 Task: Open a blank sheet, save the file as 'trend' Insert a table '2 by 3' In first column, add headers, 'Movie, Genre'. Under first header add  Inception, The Avengers. Under second header add  Thriller, Action. Change table style to  'Orange'
Action: Mouse moved to (10, 22)
Screenshot: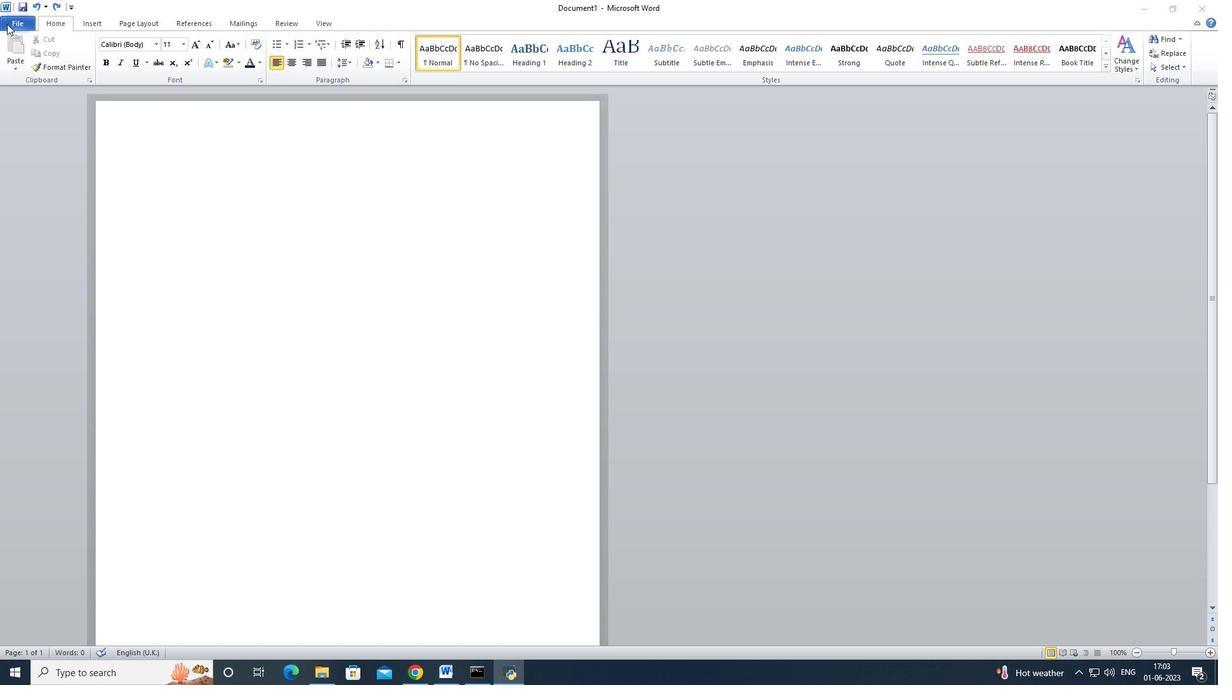 
Action: Mouse pressed left at (10, 22)
Screenshot: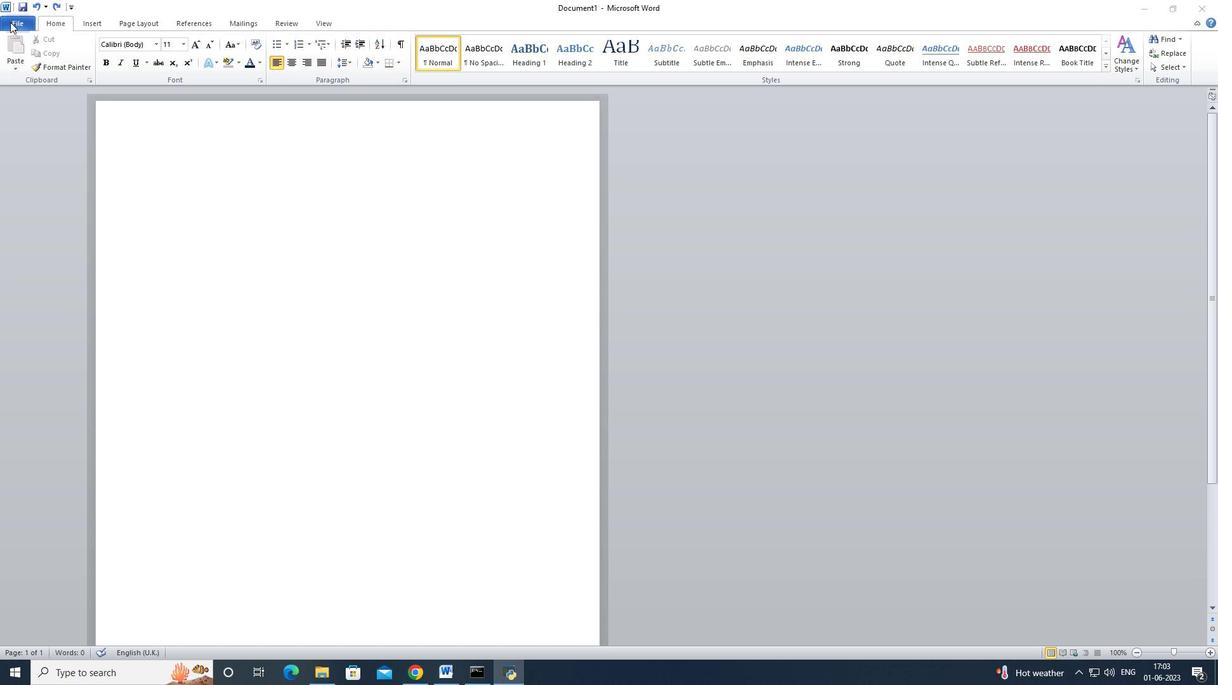 
Action: Mouse moved to (16, 22)
Screenshot: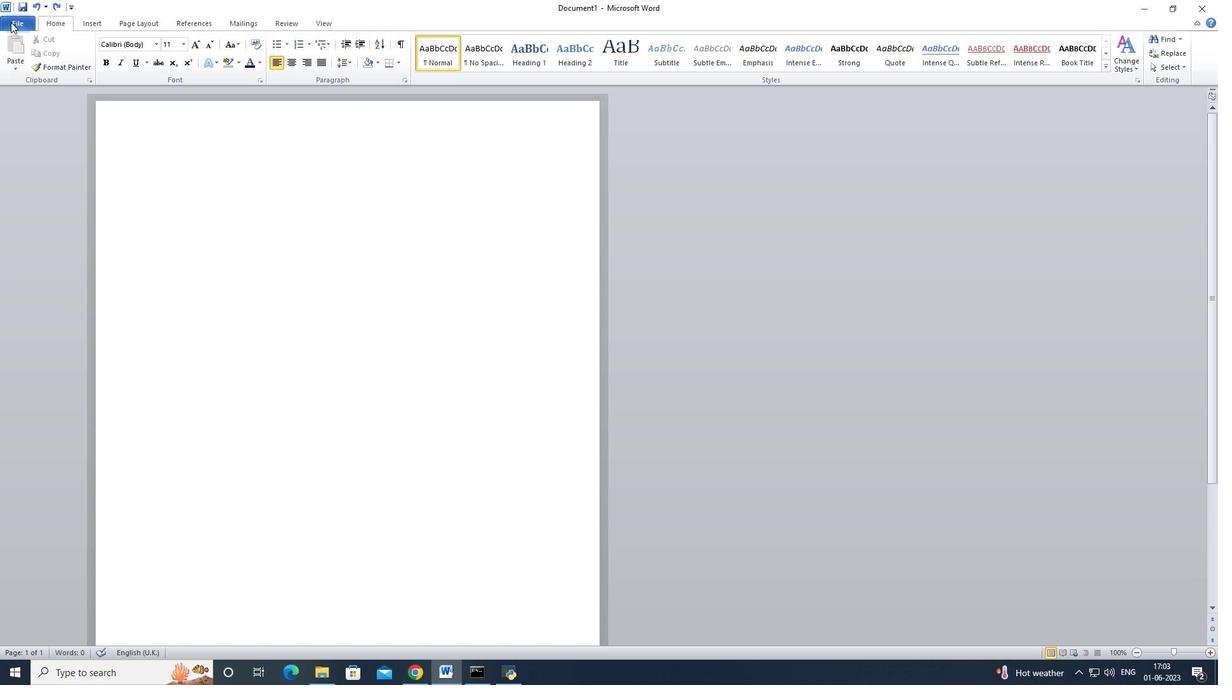 
Action: Mouse pressed left at (16, 22)
Screenshot: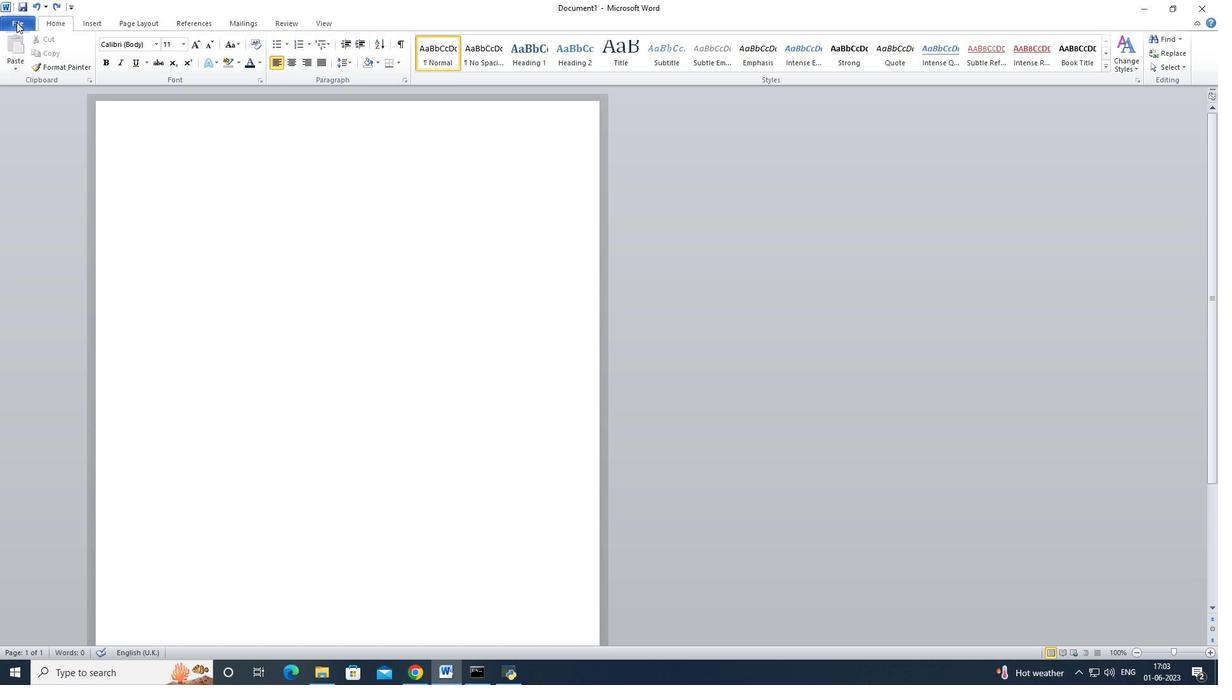 
Action: Mouse moved to (35, 170)
Screenshot: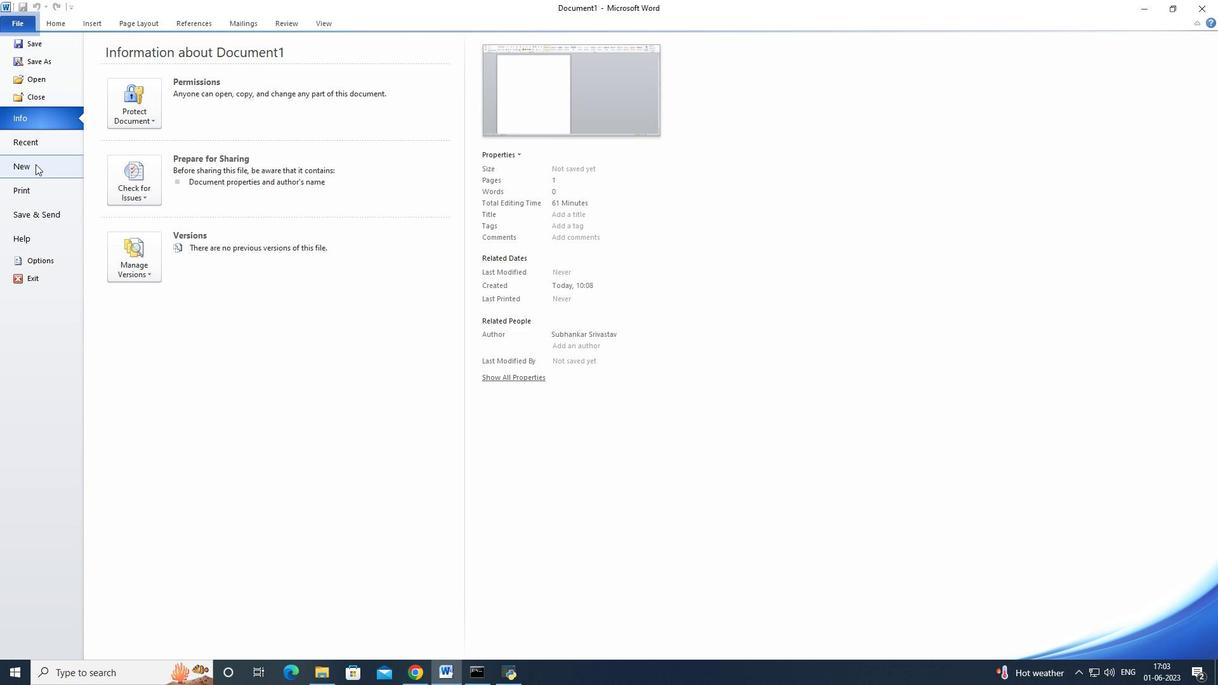 
Action: Mouse pressed left at (35, 170)
Screenshot: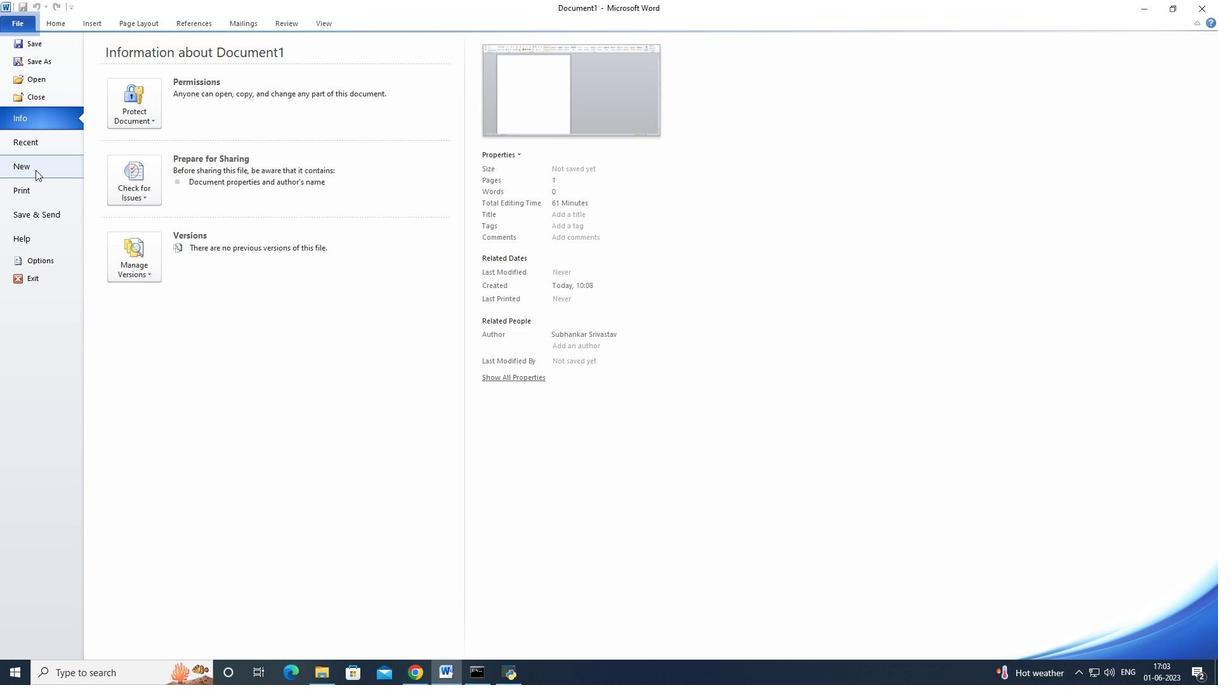 
Action: Mouse moved to (128, 117)
Screenshot: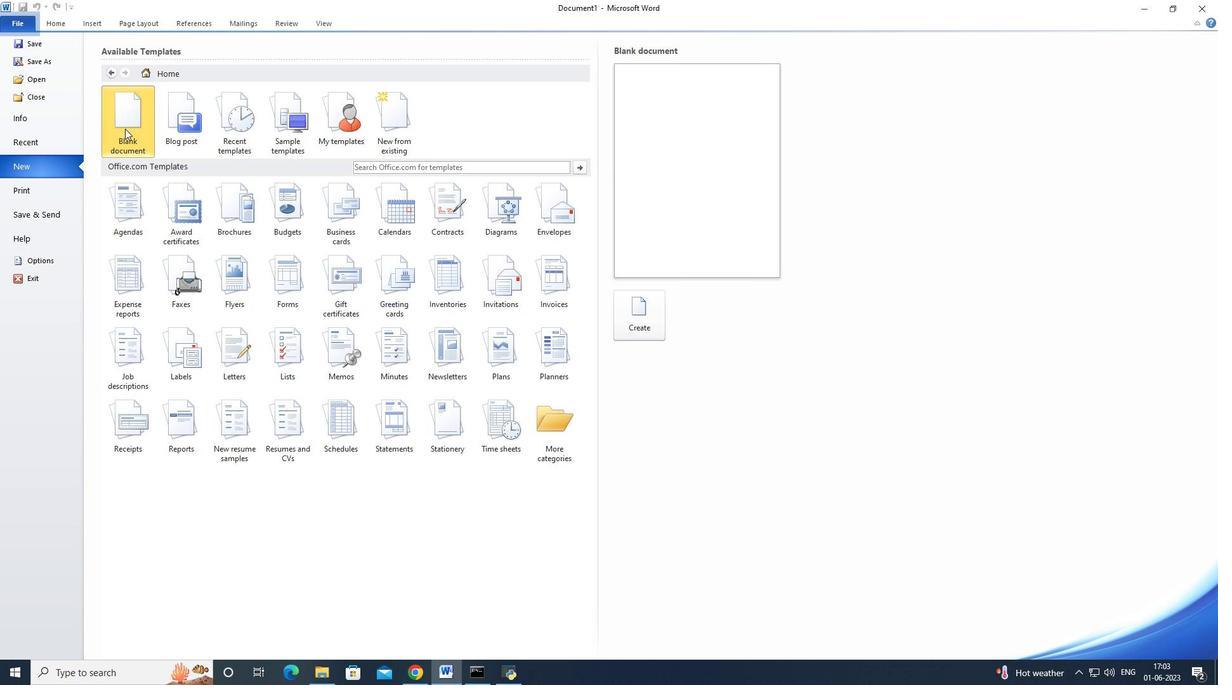 
Action: Mouse pressed left at (128, 117)
Screenshot: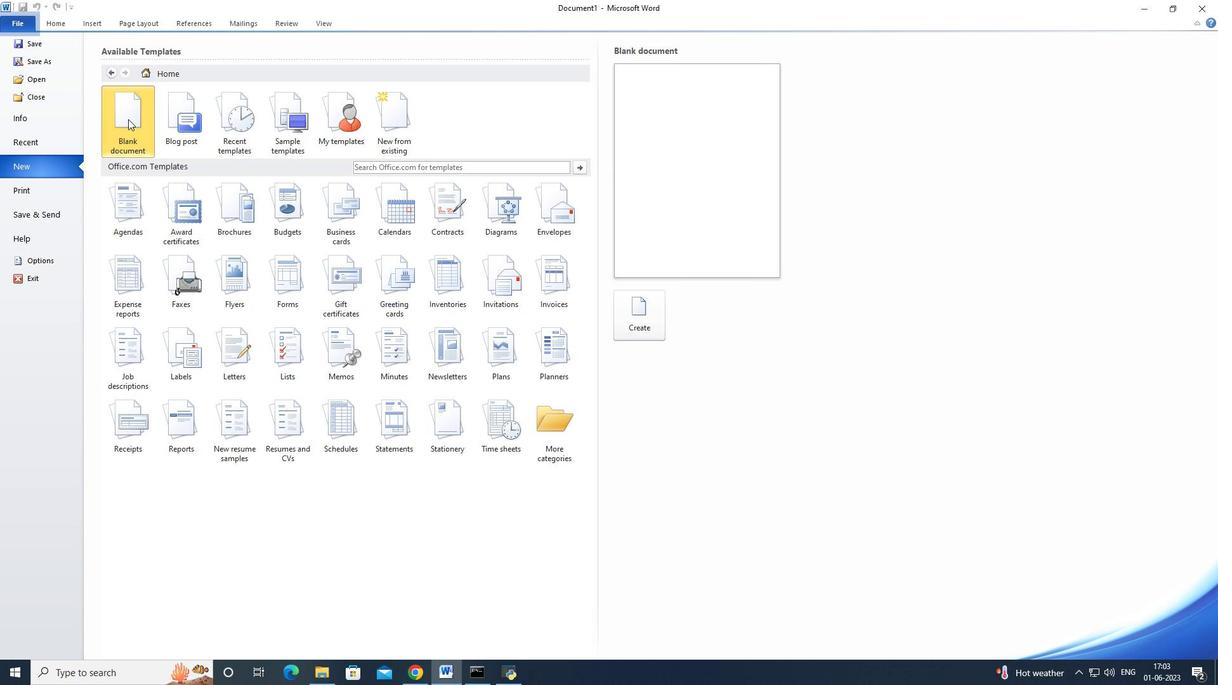 
Action: Mouse moved to (661, 298)
Screenshot: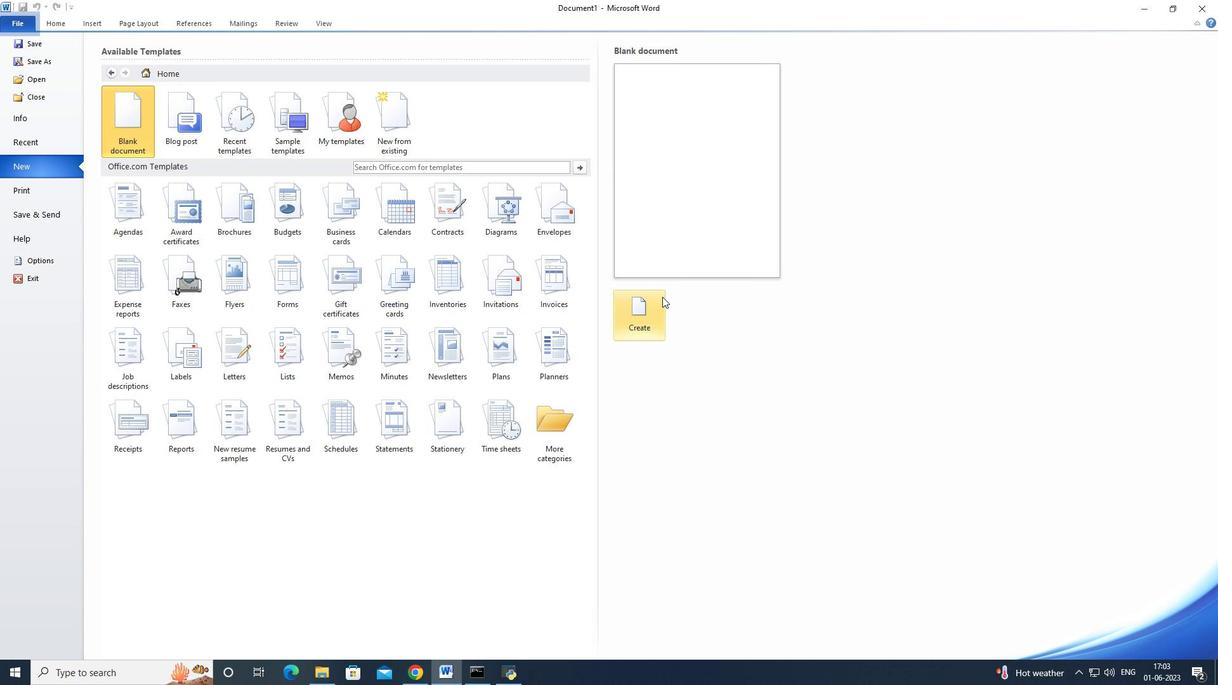 
Action: Mouse pressed left at (661, 298)
Screenshot: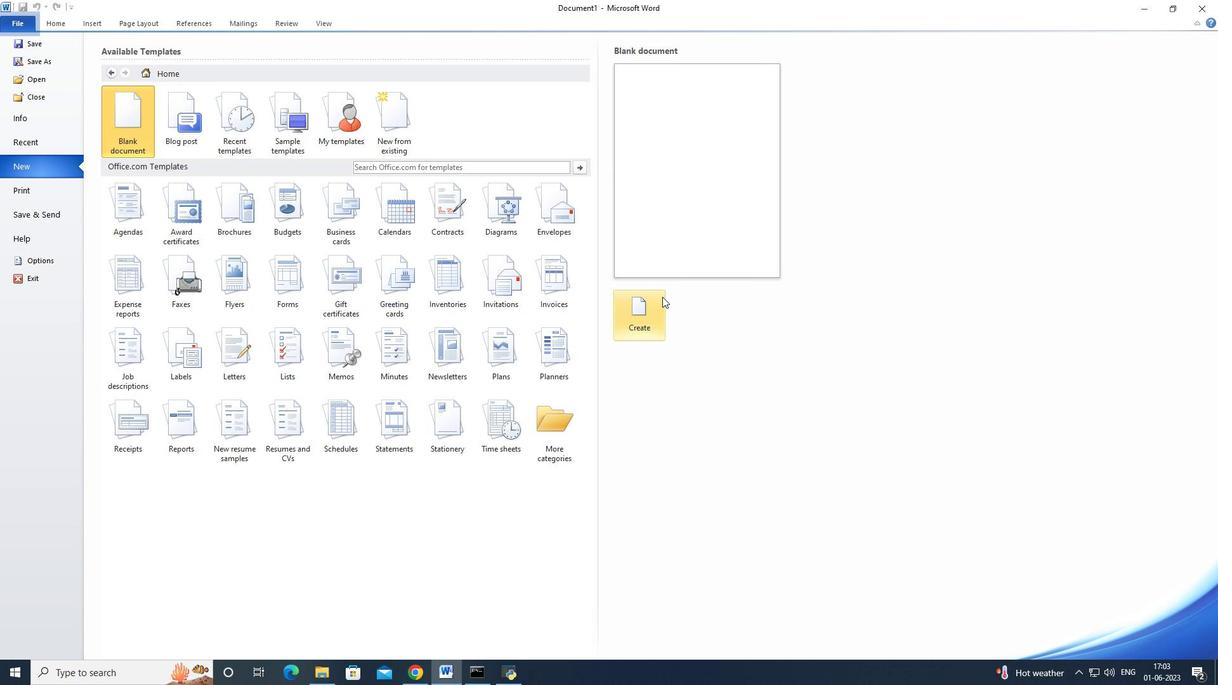 
Action: Mouse moved to (13, 22)
Screenshot: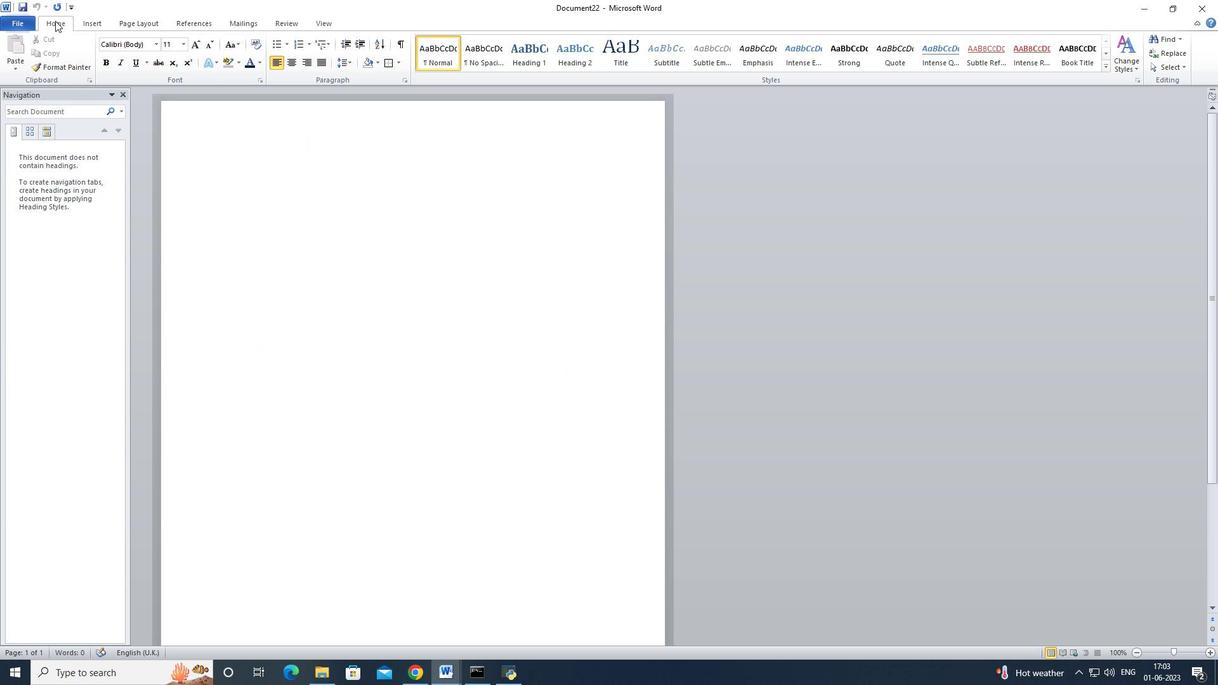 
Action: Mouse pressed left at (13, 22)
Screenshot: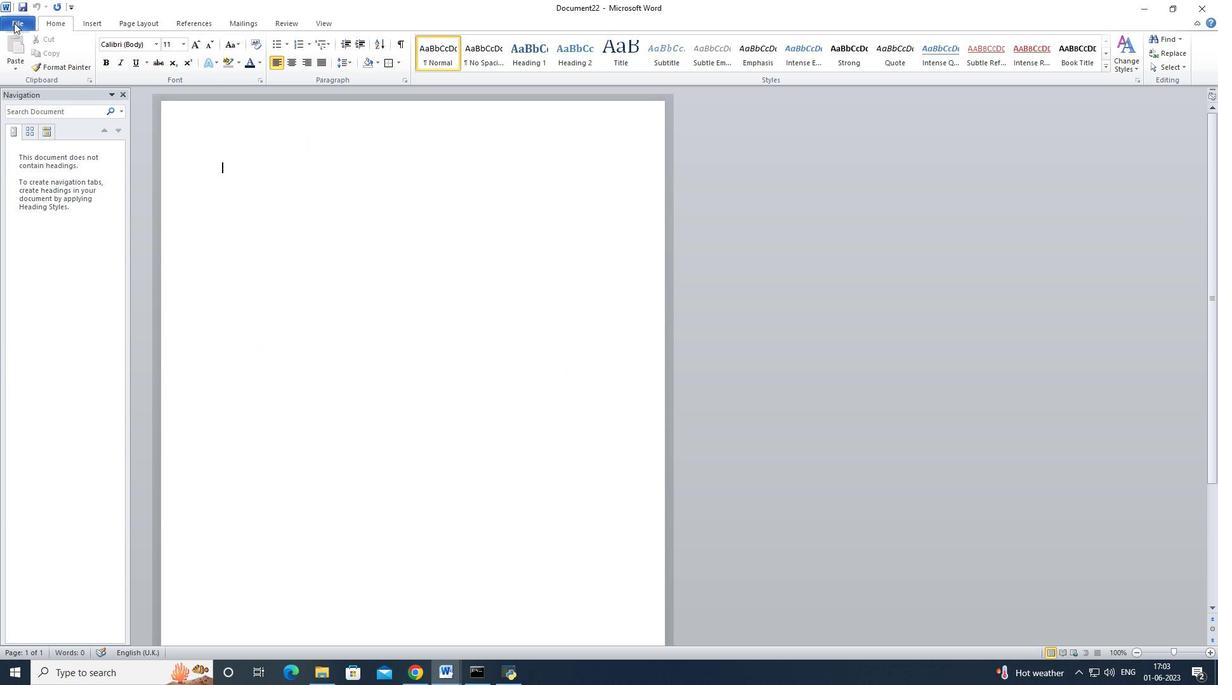 
Action: Mouse moved to (31, 46)
Screenshot: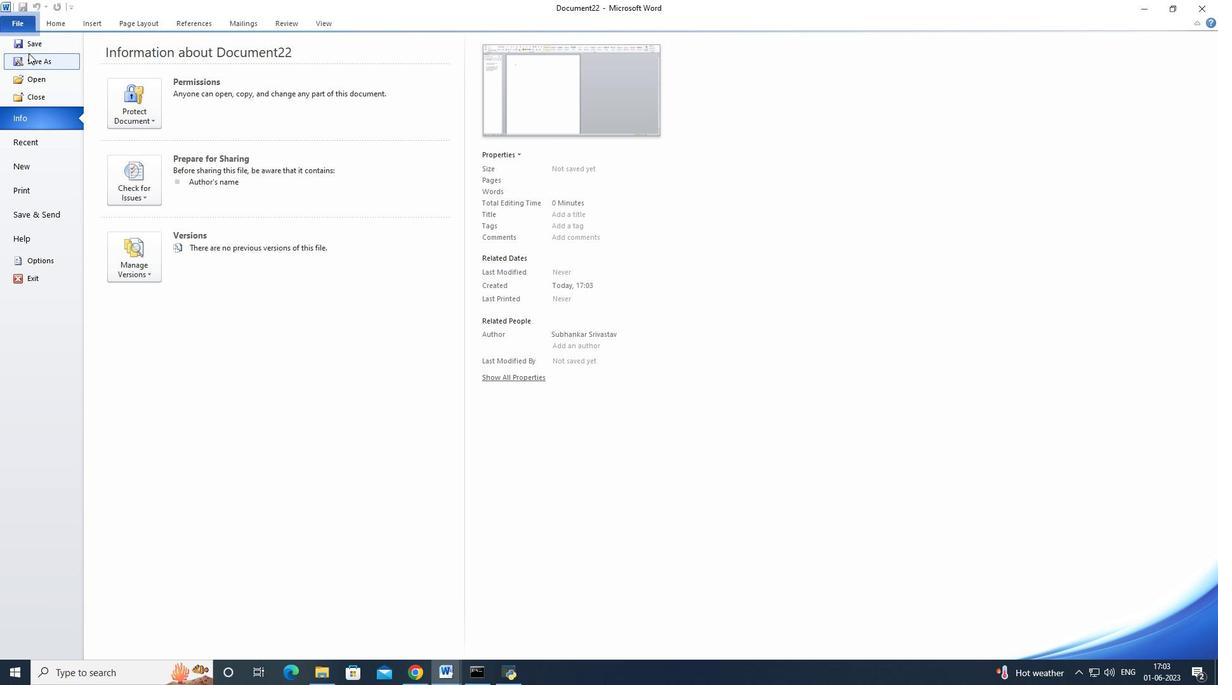 
Action: Mouse pressed left at (31, 46)
Screenshot: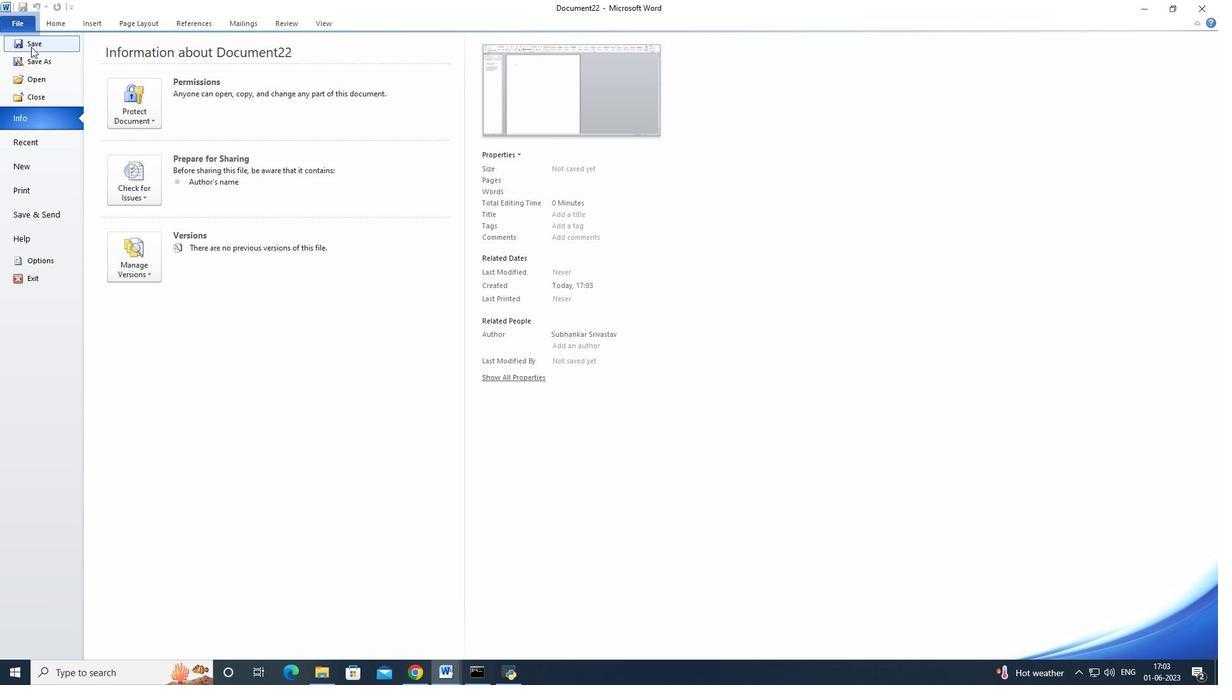 
Action: Mouse moved to (236, 182)
Screenshot: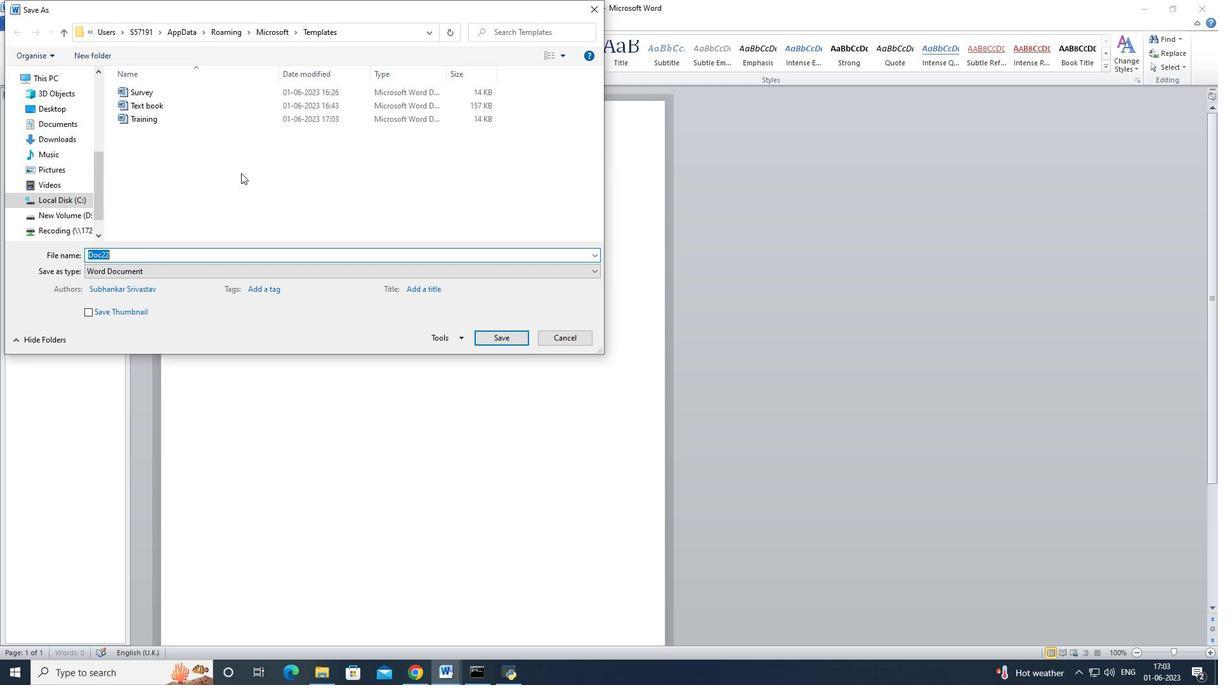 
Action: Key pressed trend
Screenshot: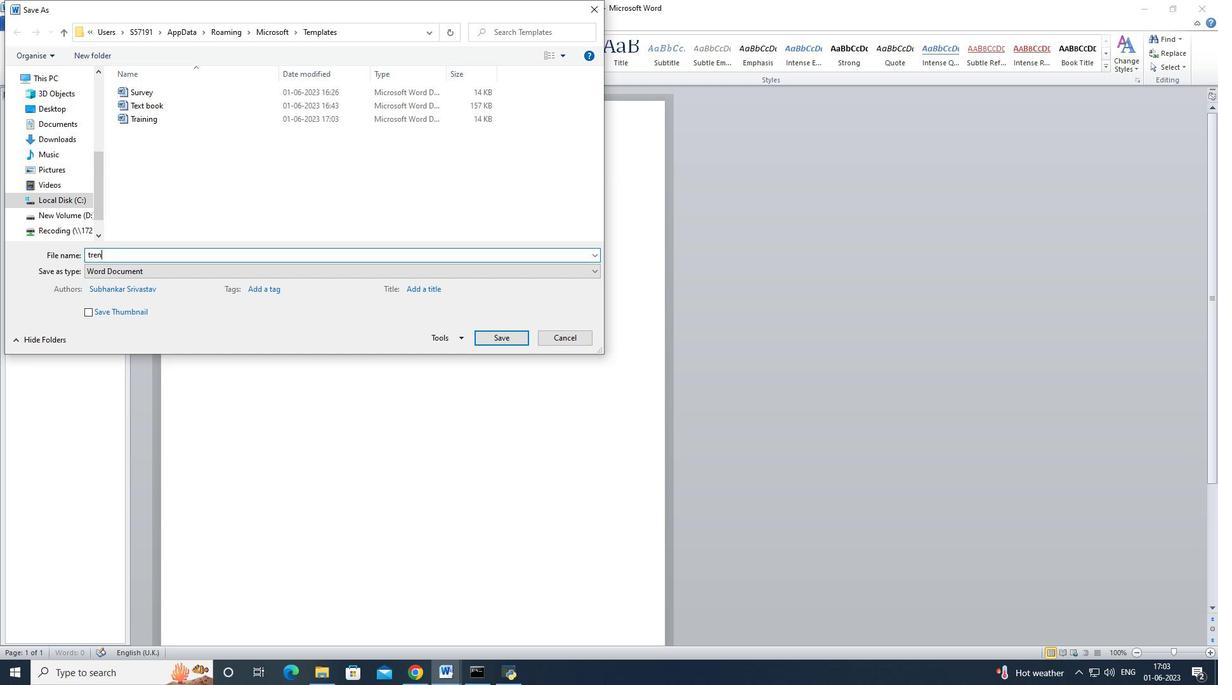 
Action: Mouse moved to (495, 338)
Screenshot: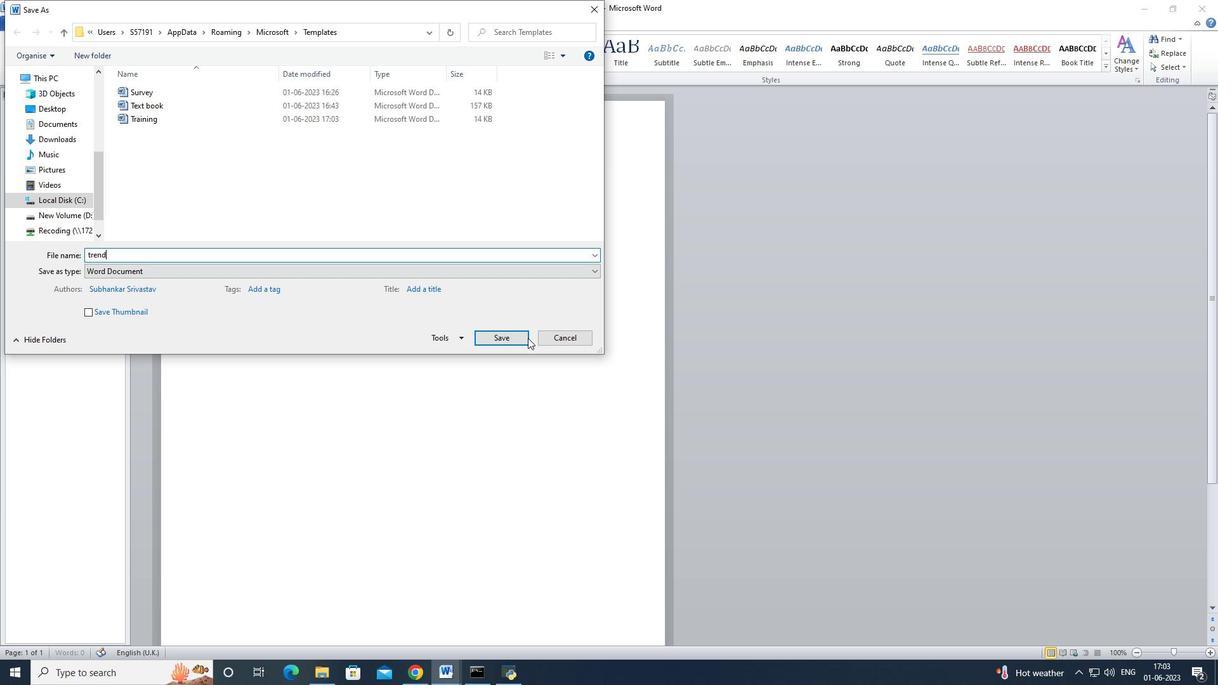 
Action: Mouse pressed left at (495, 338)
Screenshot: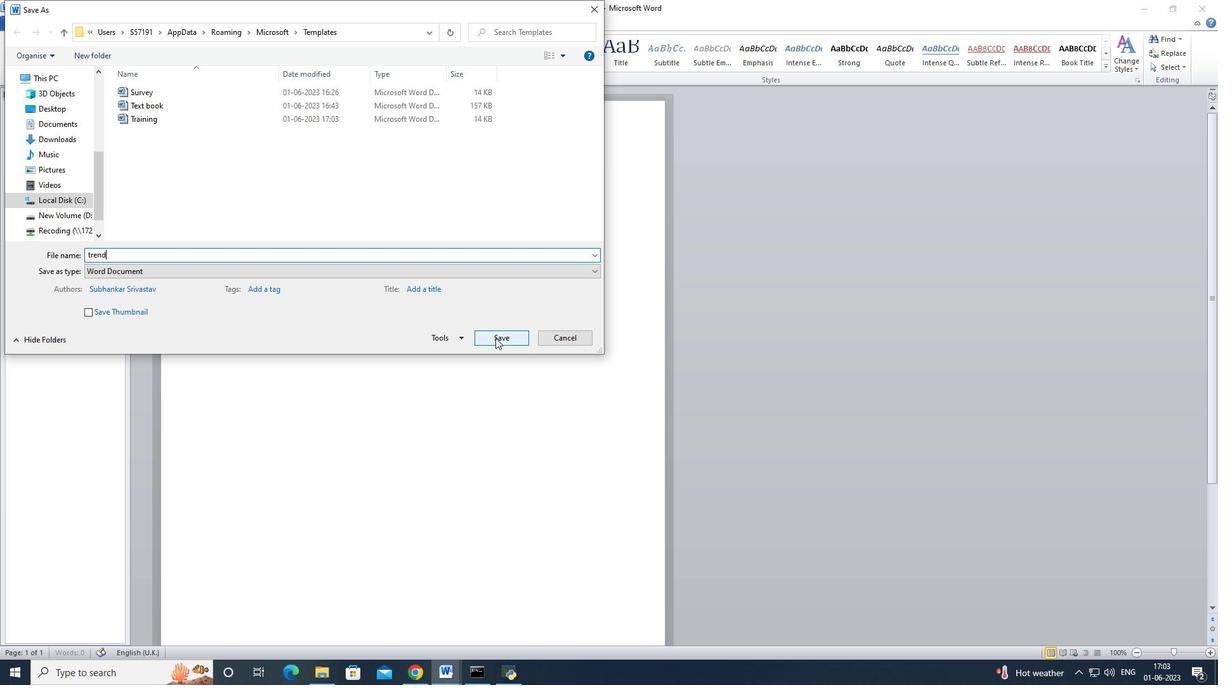 
Action: Mouse moved to (100, 23)
Screenshot: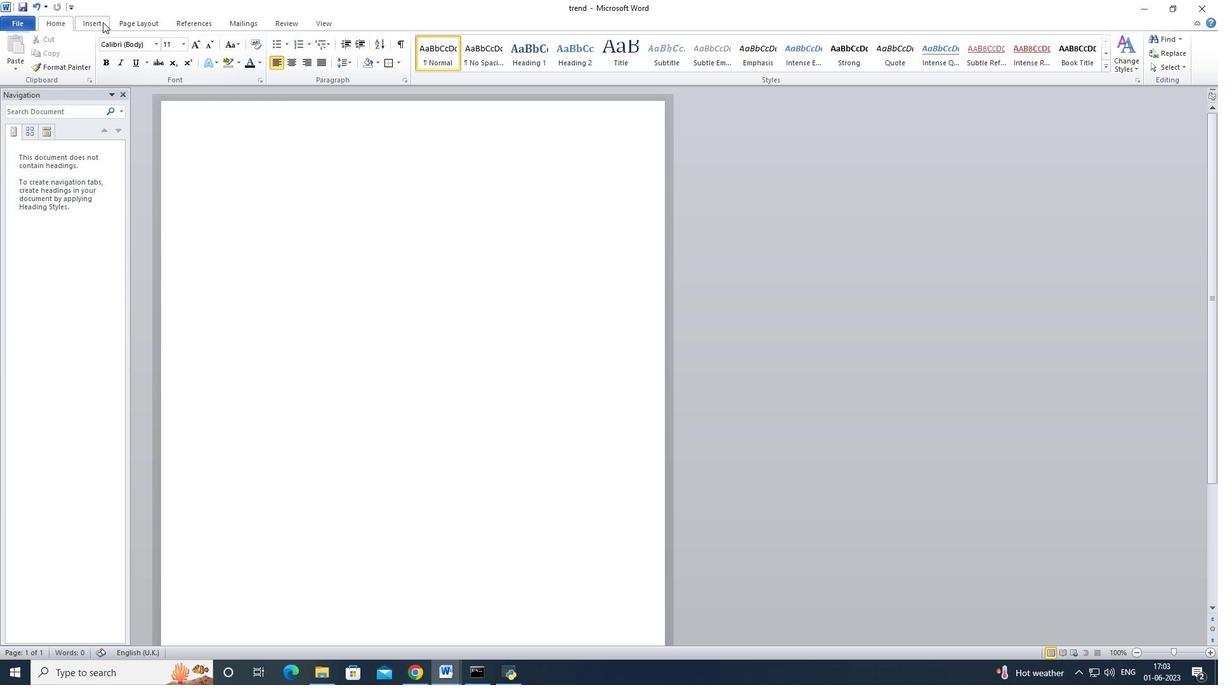 
Action: Mouse pressed left at (100, 23)
Screenshot: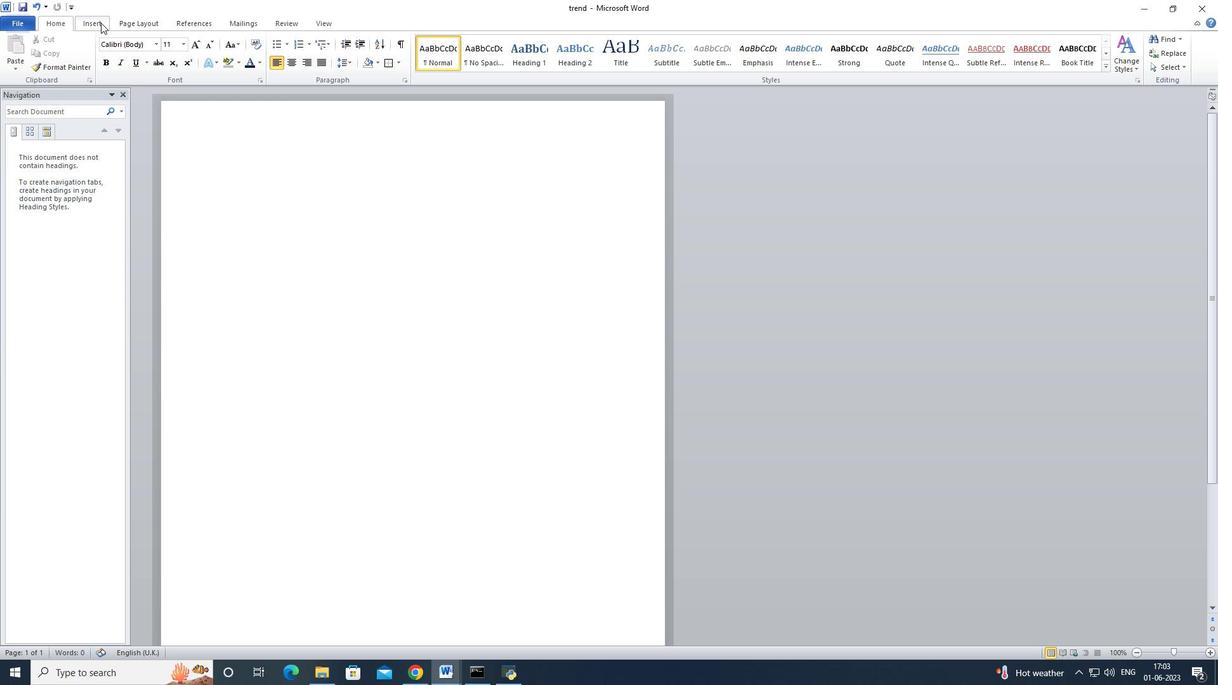 
Action: Mouse moved to (93, 47)
Screenshot: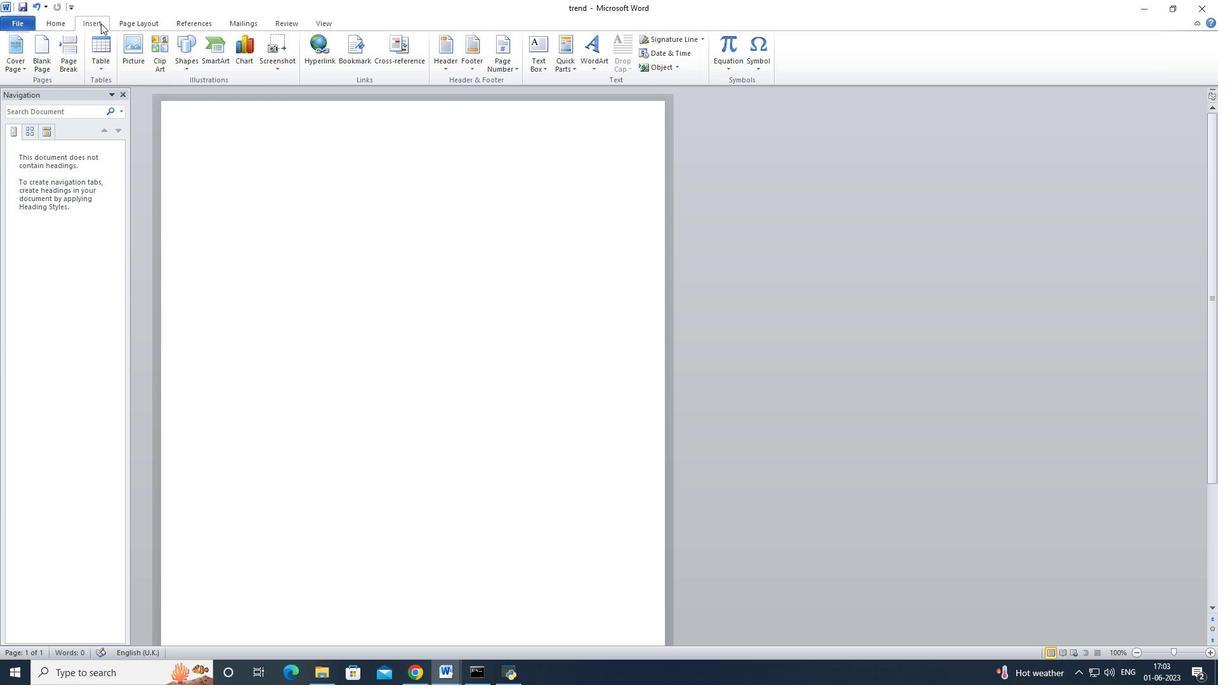 
Action: Mouse pressed left at (93, 47)
Screenshot: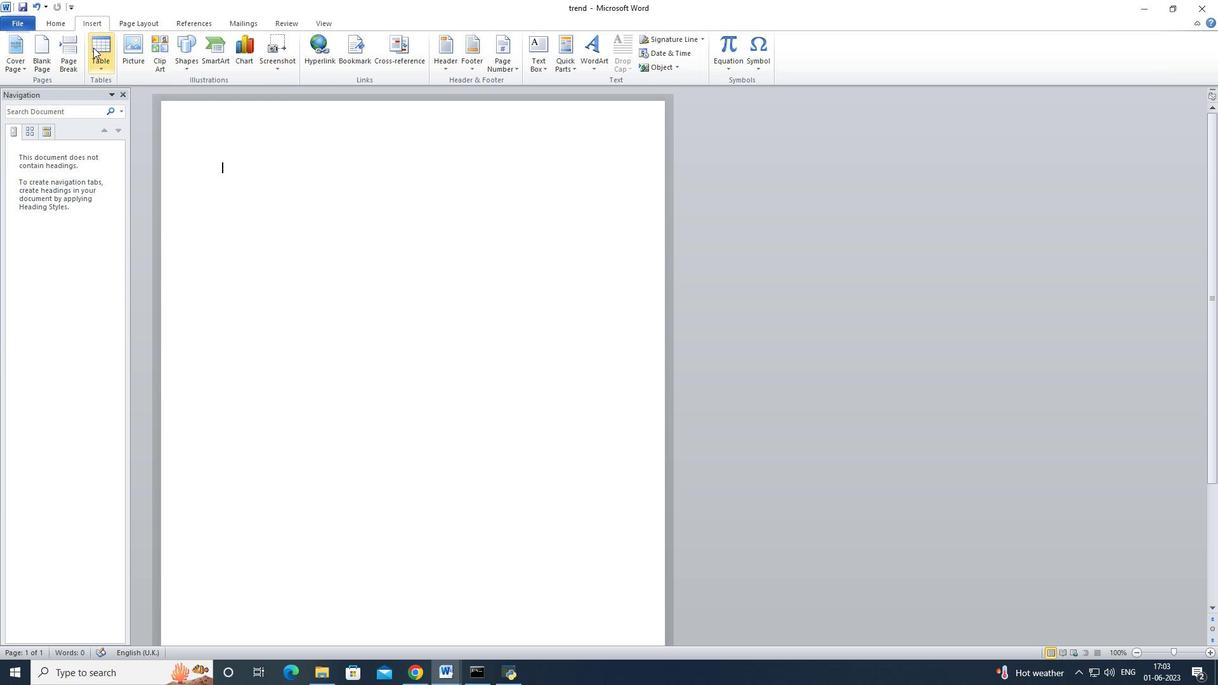 
Action: Mouse moved to (107, 118)
Screenshot: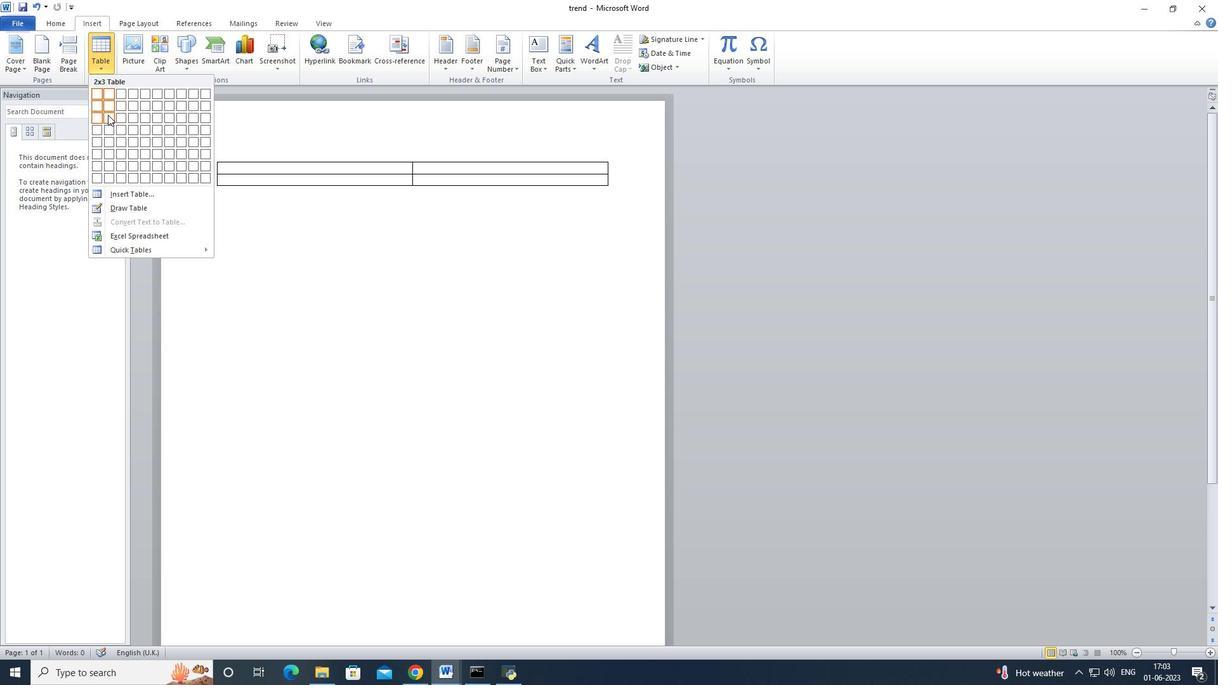 
Action: Mouse pressed left at (107, 118)
Screenshot: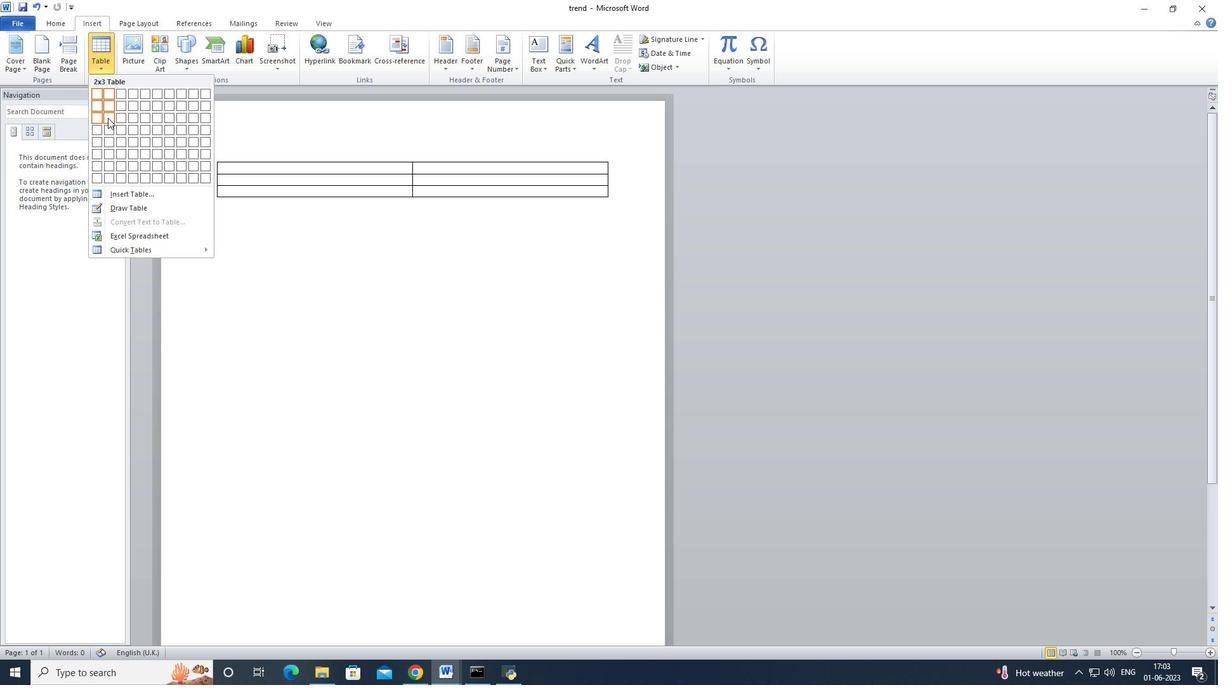 
Action: Mouse moved to (267, 166)
Screenshot: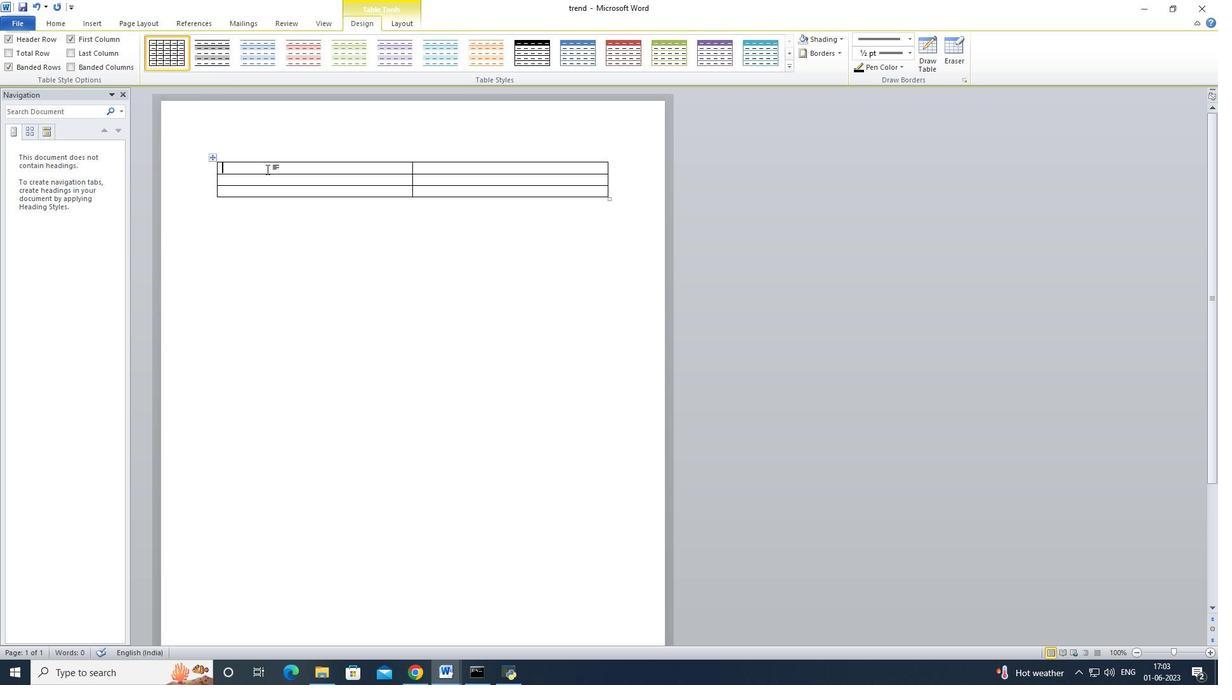 
Action: Mouse pressed left at (267, 166)
Screenshot: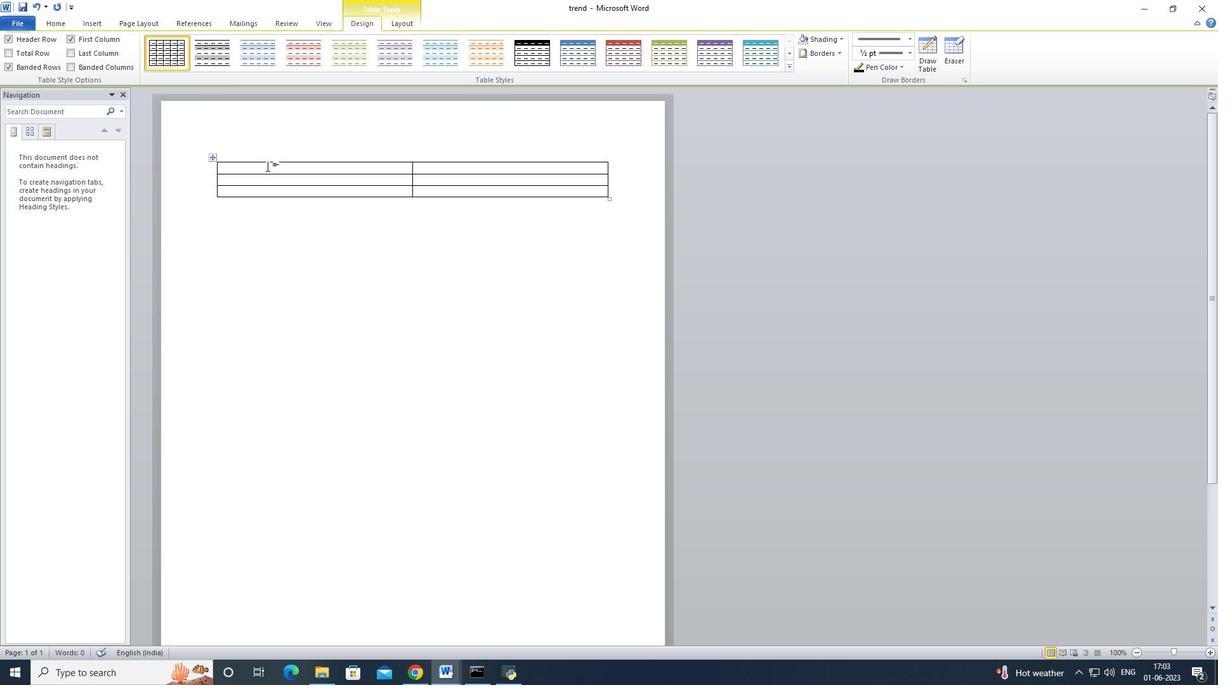 
Action: Key pressed <Key.shift>Movie<Key.tab><Key.shift><Key.shift><Key.shift><Key.shift><Key.shift><Key.shift><Key.shift><Key.shift><Key.shift><Key.shift><Key.shift><Key.shift><Key.shift>Genre
Screenshot: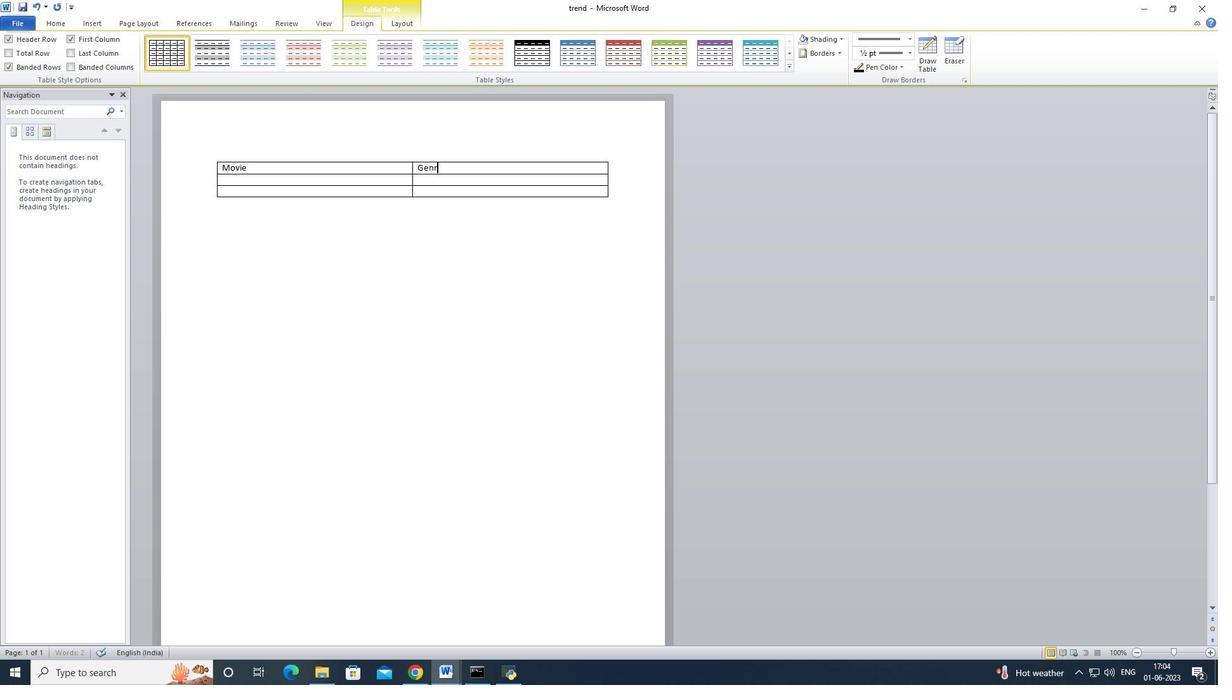 
Action: Mouse moved to (232, 180)
Screenshot: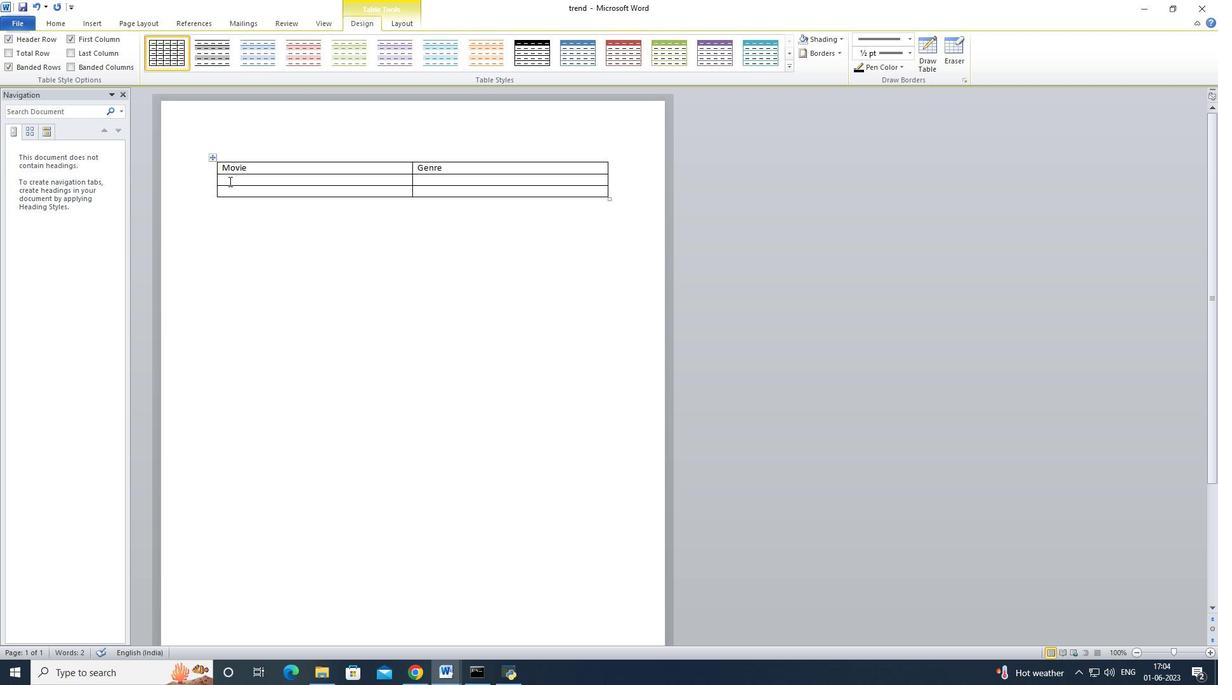
Action: Mouse pressed left at (232, 180)
Screenshot: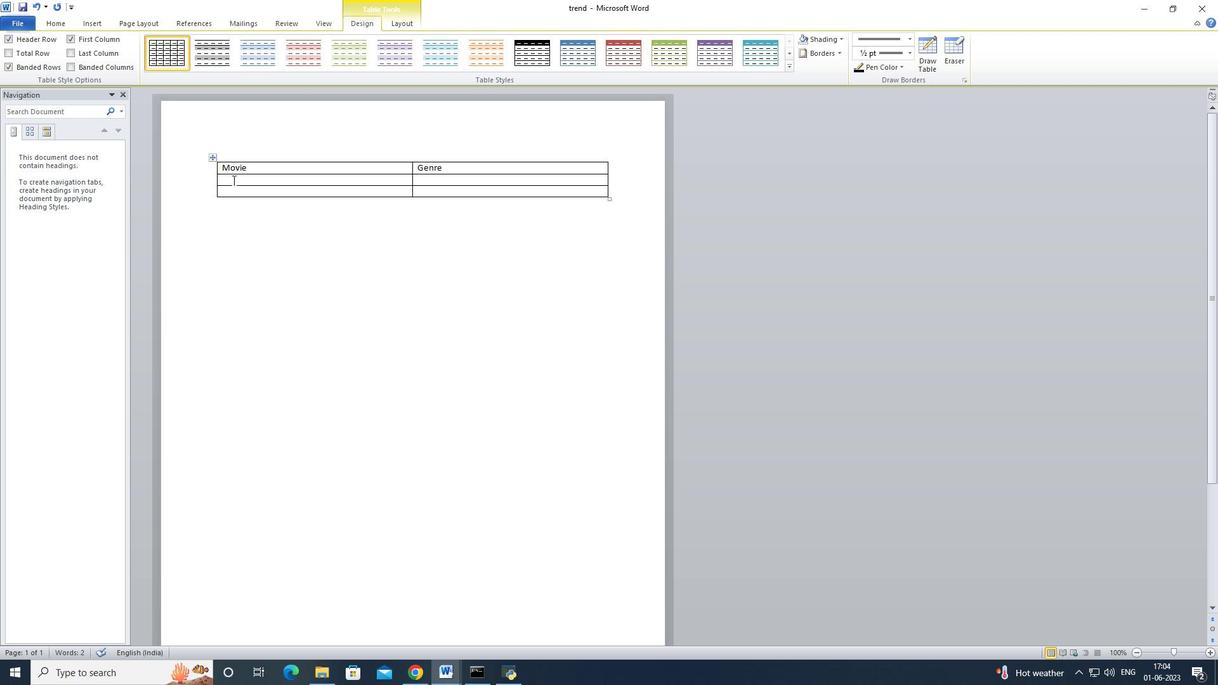 
Action: Key pressed <Key.shift><Key.shift><Key.shift><Key.shift><Key.shift><Key.shift><Key.shift><Key.shift><Key.shift><Key.shift><Key.shift><Key.shift><Key.shift><Key.shift><Key.shift><Key.shift><Key.shift><Key.shift><Key.shift><Key.shift><Key.shift><Key.shift><Key.shift><Key.shift><Key.shift><Key.shift><Key.shift><Key.shift><Key.shift><Key.shift><Key.shift><Key.shift><Key.shift><Key.shift><Key.shift><Key.shift><Key.shift><Key.shift><Key.shift><Key.shift><Key.shift><Key.shift><Key.shift><Key.shift><Key.shift><Key.shift><Key.shift><Key.shift><Key.shift><Key.shift><Key.shift><Key.shift><Key.shift><Key.shift><Key.shift><Key.shift><Key.shift><Key.shift><Key.shift><Key.shift><Key.shift><Key.shift><Key.shift>Inception
Screenshot: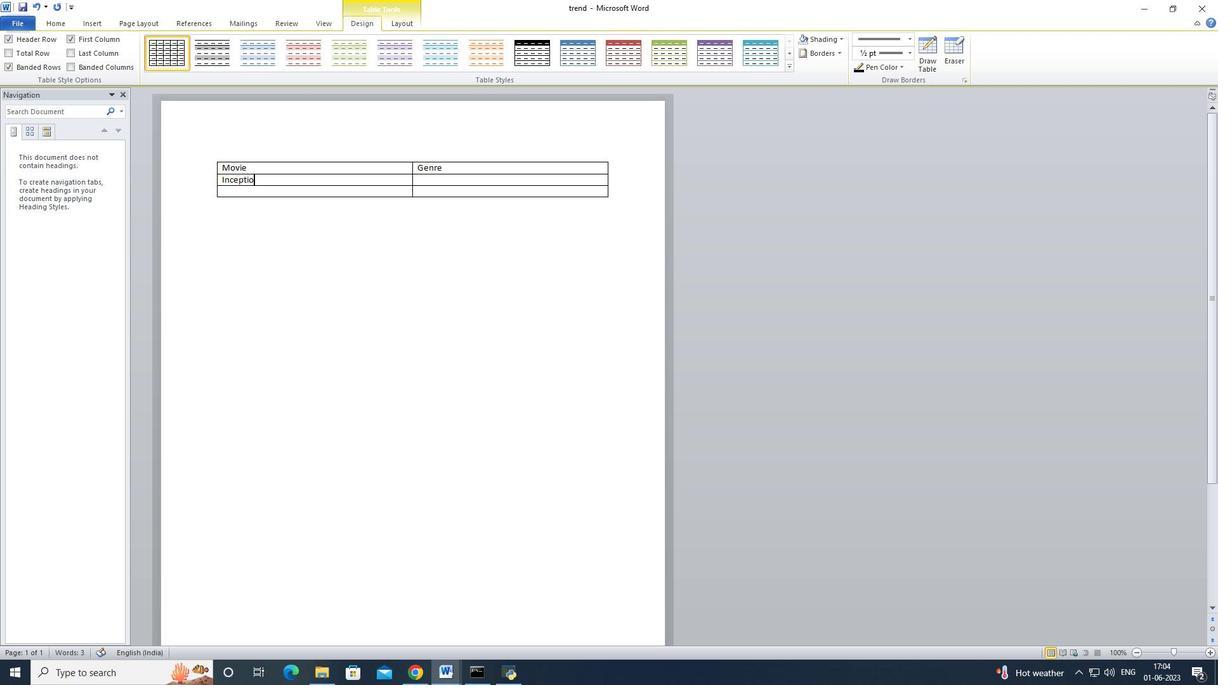 
Action: Mouse moved to (230, 192)
Screenshot: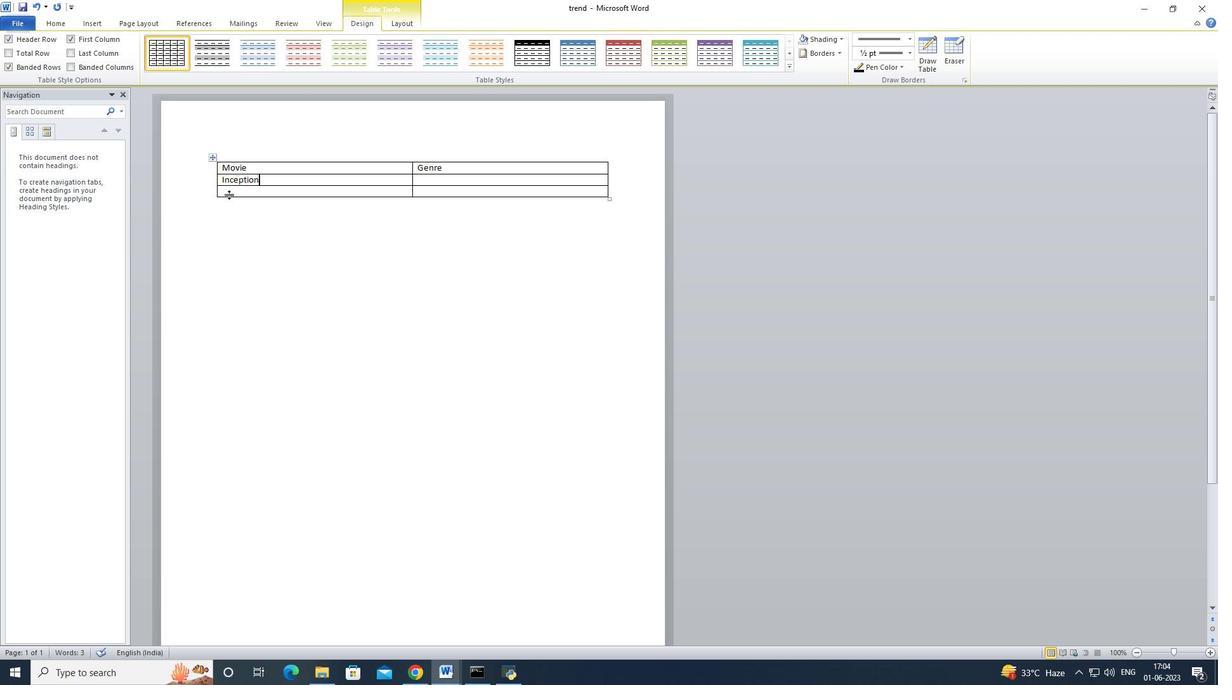 
Action: Mouse pressed left at (230, 192)
Screenshot: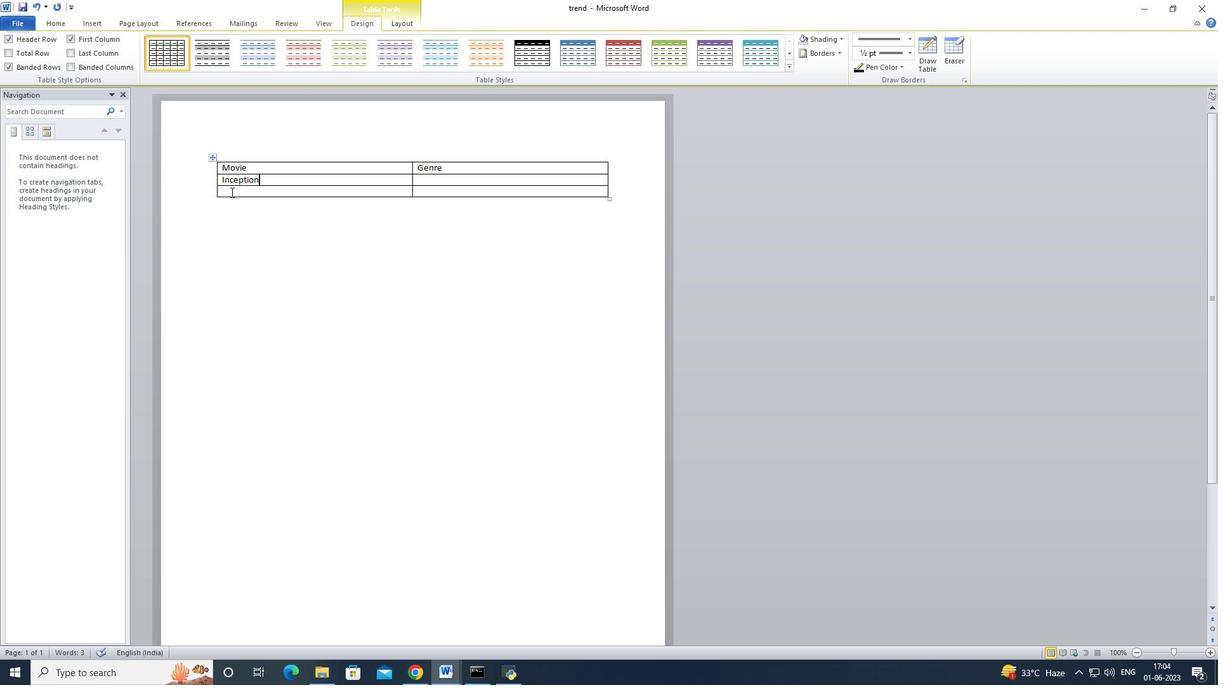 
Action: Key pressed <Key.shift><Key.shift>The<Key.space><Key.shift>Avengers
Screenshot: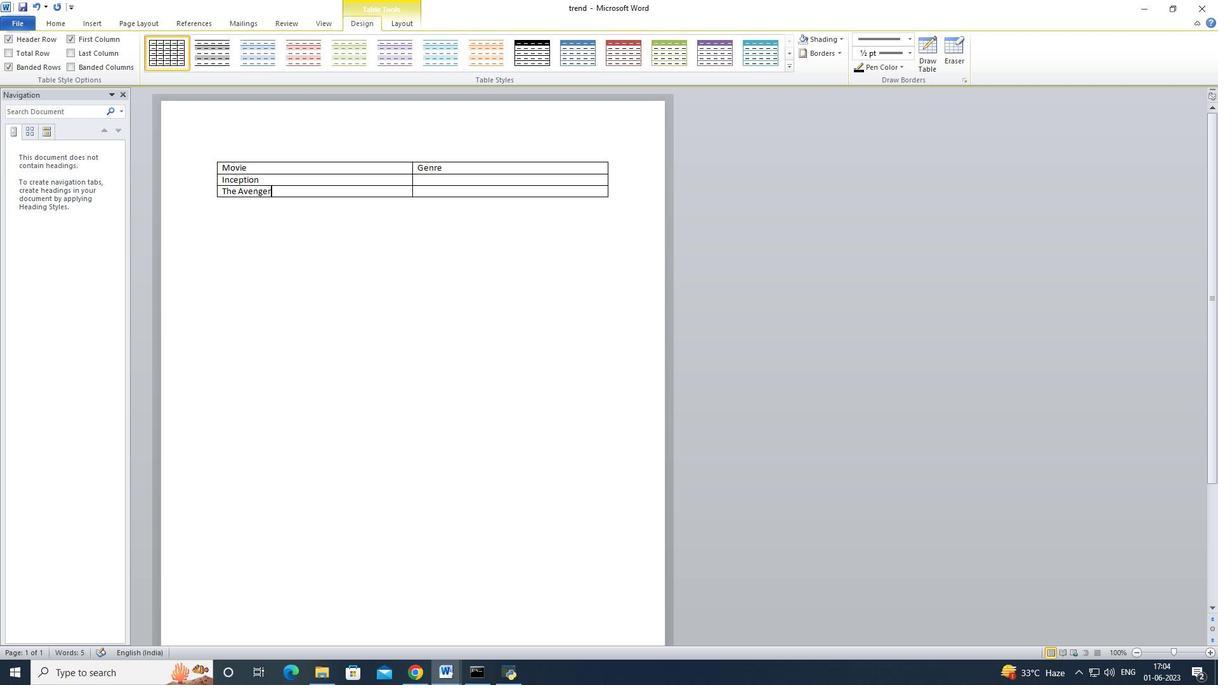
Action: Mouse moved to (435, 181)
Screenshot: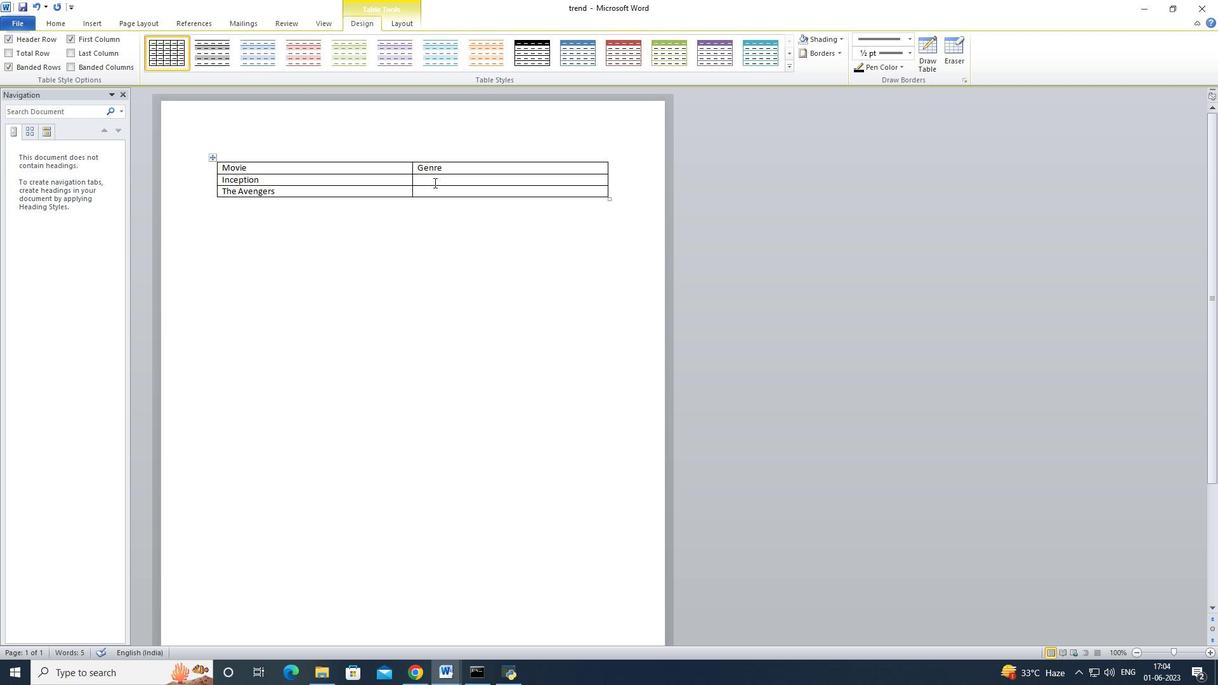 
Action: Mouse pressed left at (435, 181)
Screenshot: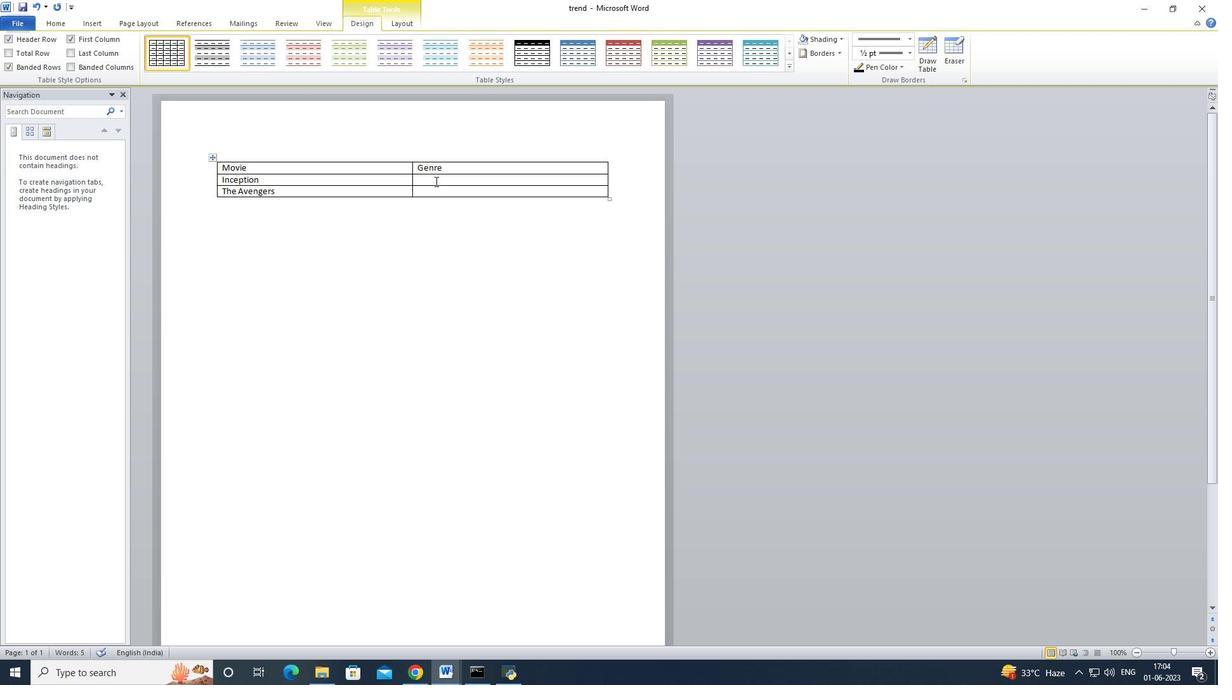 
Action: Mouse moved to (434, 180)
Screenshot: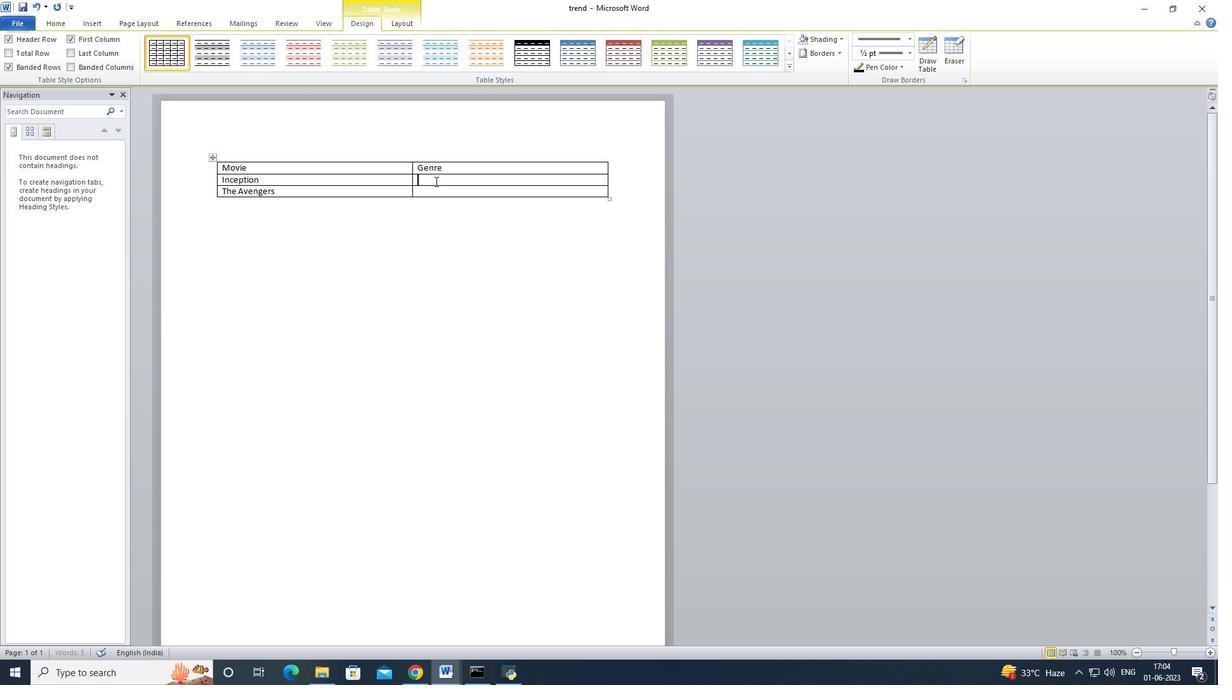 
Action: Key pressed <Key.shift><Key.shift><Key.shift><Key.shift><Key.shift><Key.shift><Key.shift><Key.shift><Key.shift><Key.shift><Key.shift><Key.shift><Key.shift><Key.shift><Key.shift><Key.shift><Key.shift><Key.shift><Key.shift><Key.shift><Key.shift><Key.shift><Key.shift><Key.shift><Key.shift><Key.shift><Key.shift><Key.shift><Key.shift><Key.shift><Key.shift><Key.shift><Key.shift><Key.shift><Key.shift><Key.shift><Key.shift><Key.shift><Key.shift><Key.shift><Key.shift><Key.shift><Key.shift><Key.shift><Key.shift><Key.shift><Key.shift><Key.shift><Key.shift><Key.shift><Key.shift><Key.shift><Key.shift><Key.shift><Key.shift><Key.shift><Key.shift><Key.shift><Key.shift><Key.shift><Key.shift><Key.shift><Key.shift><Key.shift><Key.shift><Key.shift><Key.shift><Key.shift><Key.shift><Key.shift><Key.shift><Key.shift>Thriller<Key.tab><Key.tab><Key.shift>Action
Screenshot: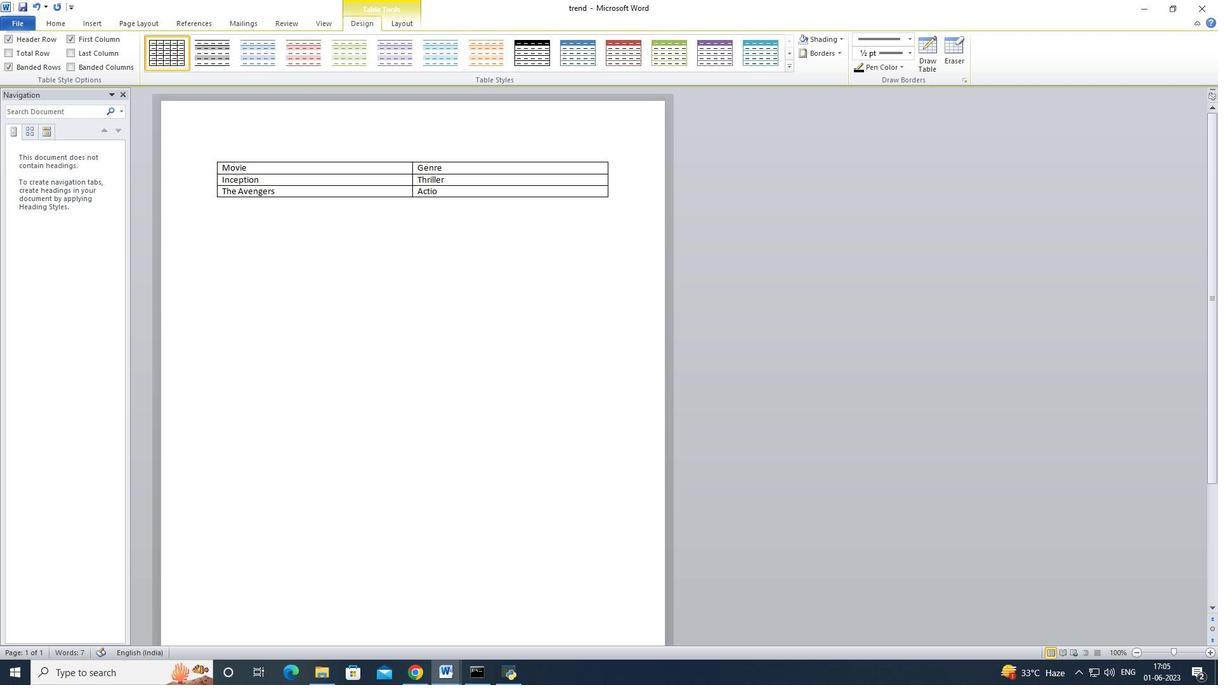 
Action: Mouse moved to (211, 158)
Screenshot: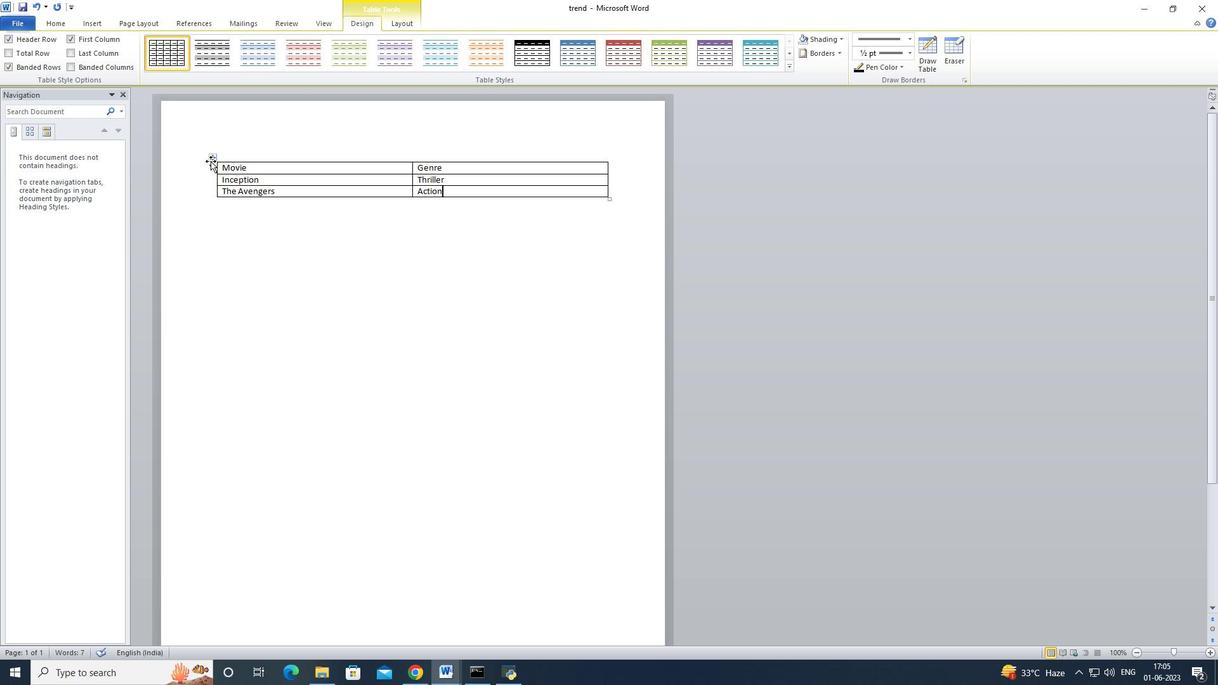 
Action: Mouse pressed left at (211, 158)
Screenshot: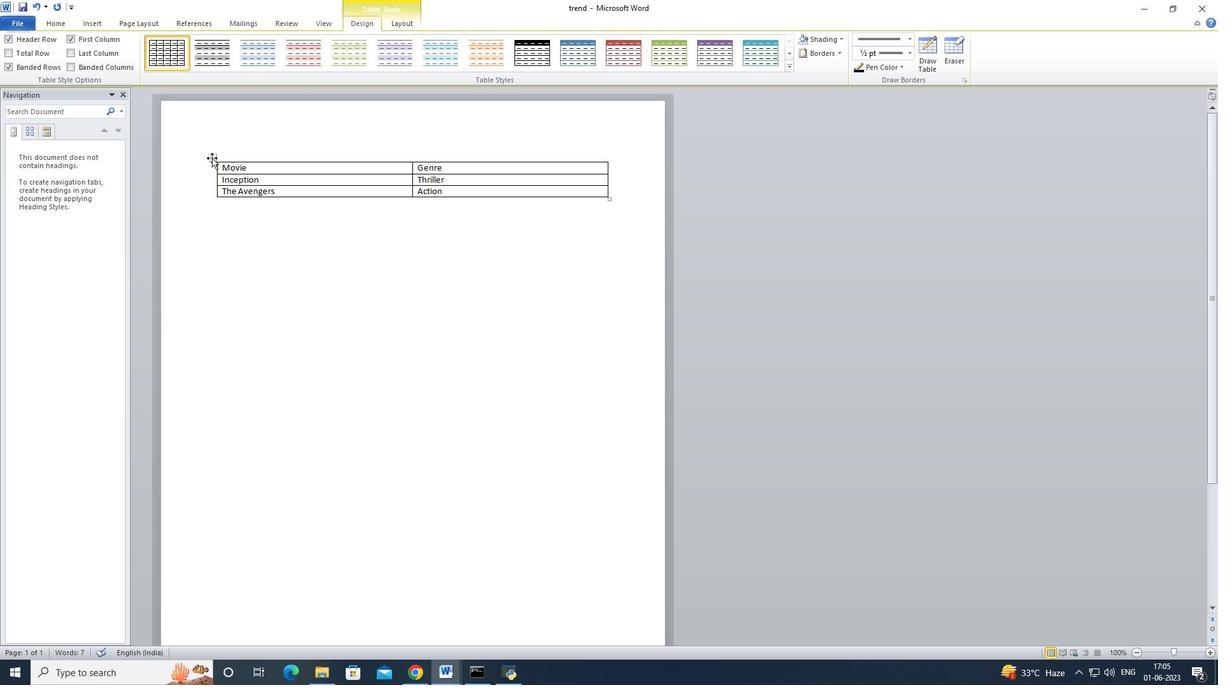 
Action: Mouse moved to (791, 63)
Screenshot: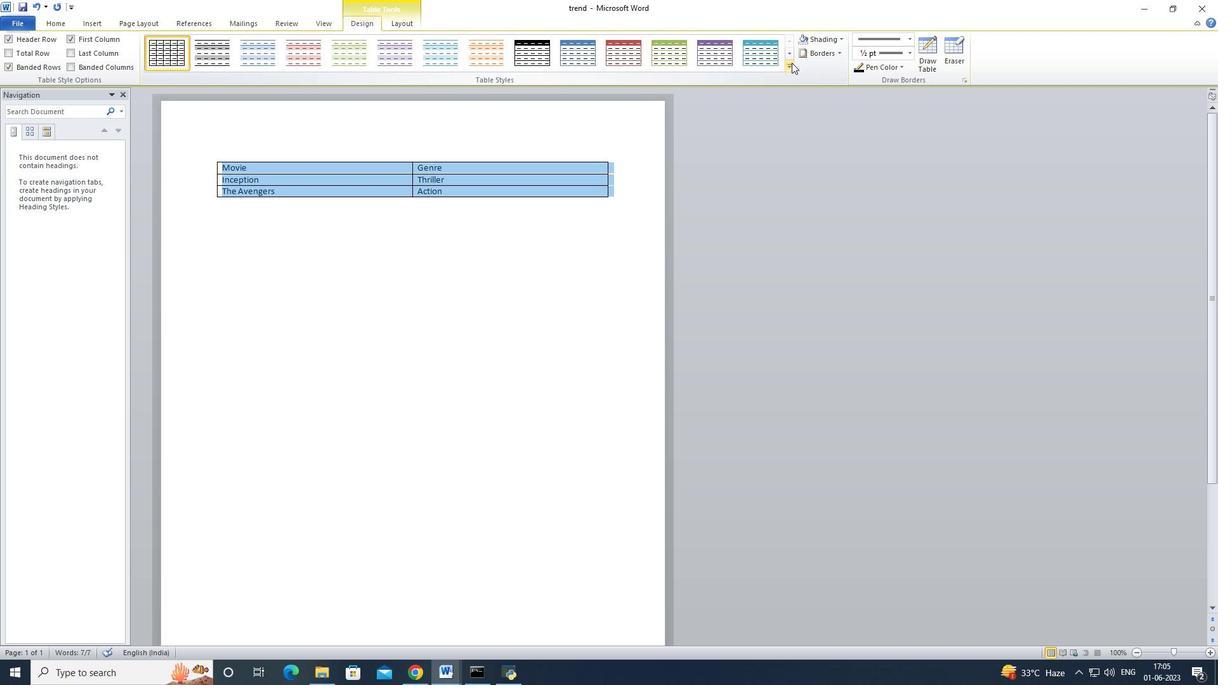 
Action: Mouse pressed left at (791, 63)
Screenshot: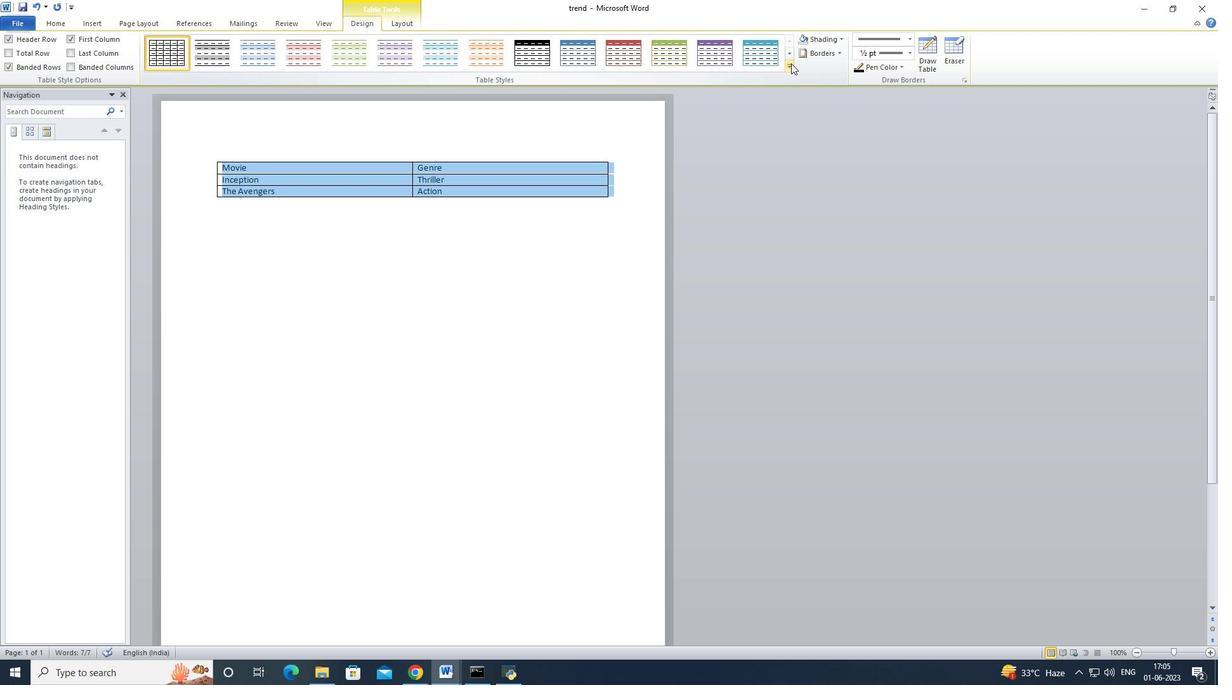 
Action: Mouse moved to (765, 113)
Screenshot: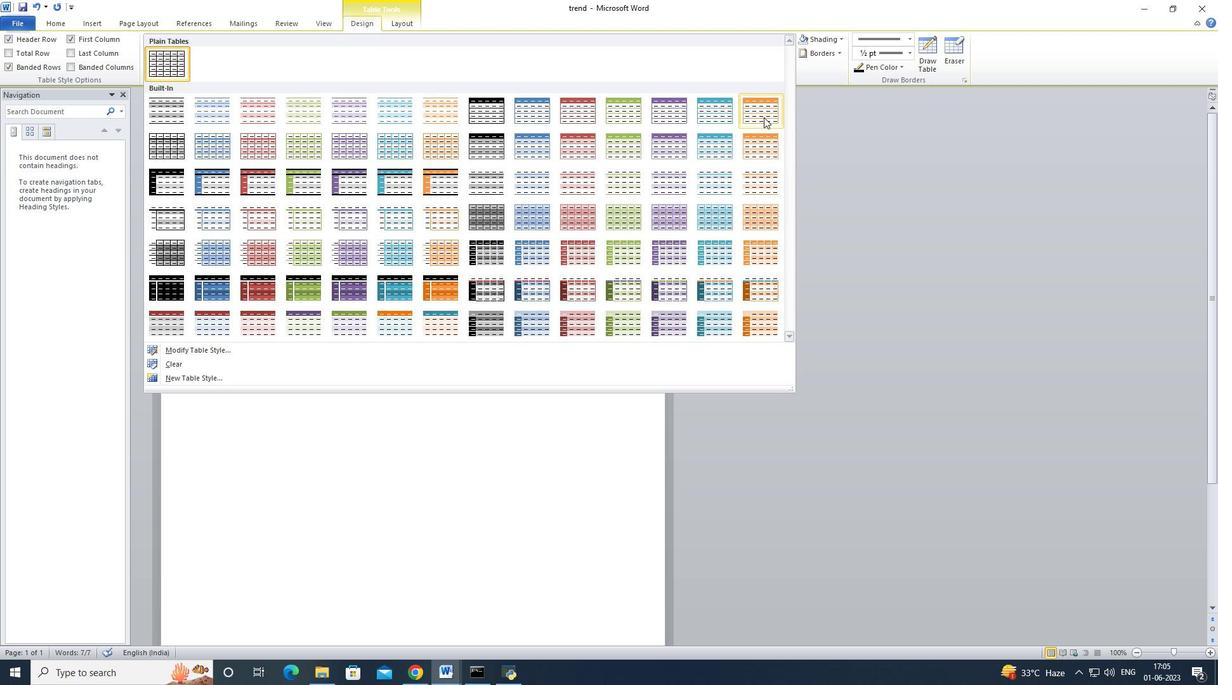 
Action: Mouse pressed left at (765, 113)
Screenshot: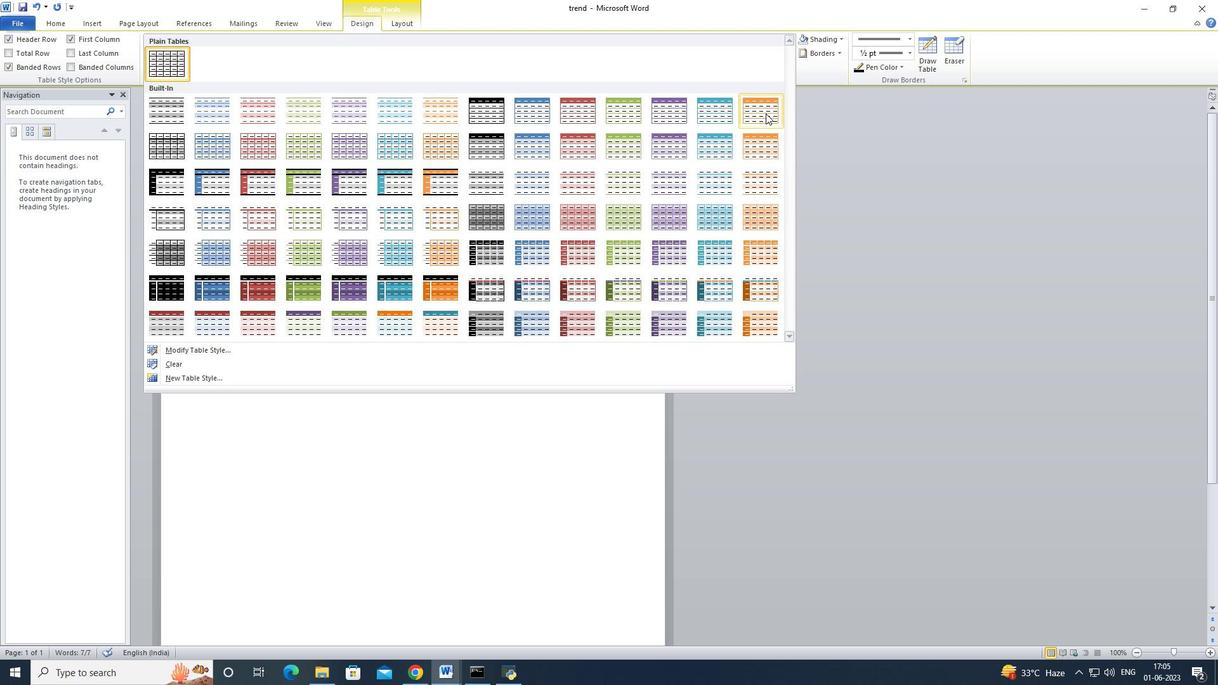 
Action: Mouse moved to (593, 248)
Screenshot: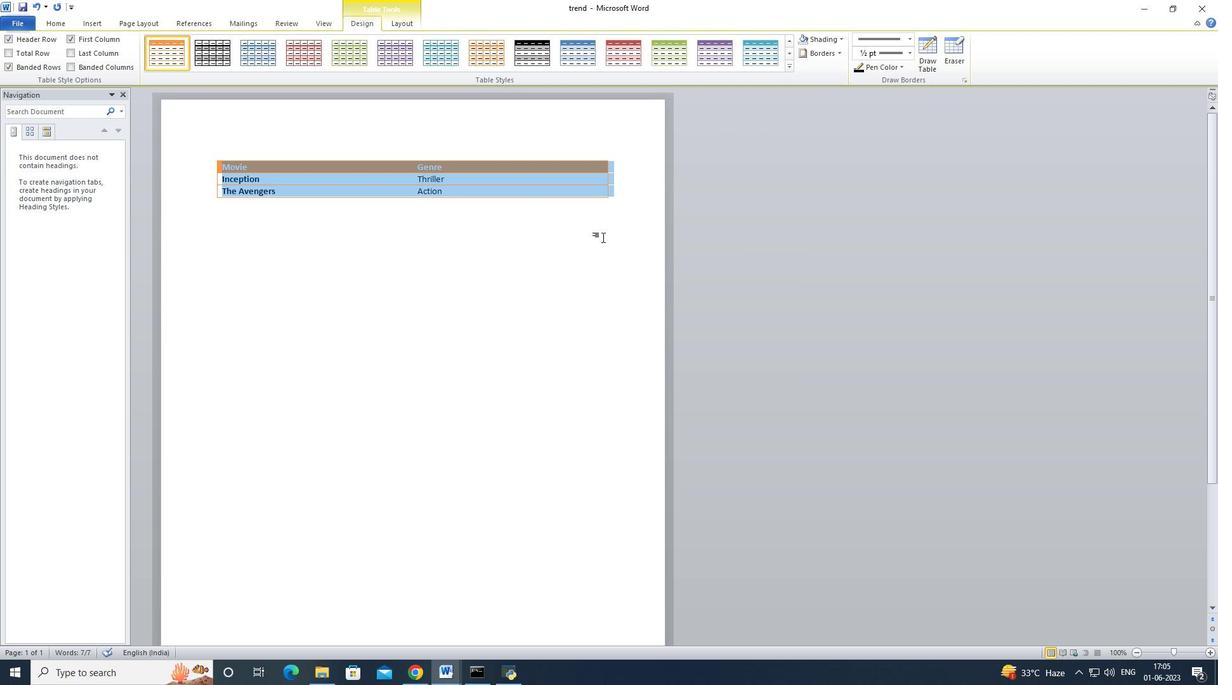 
Action: Mouse pressed left at (593, 248)
Screenshot: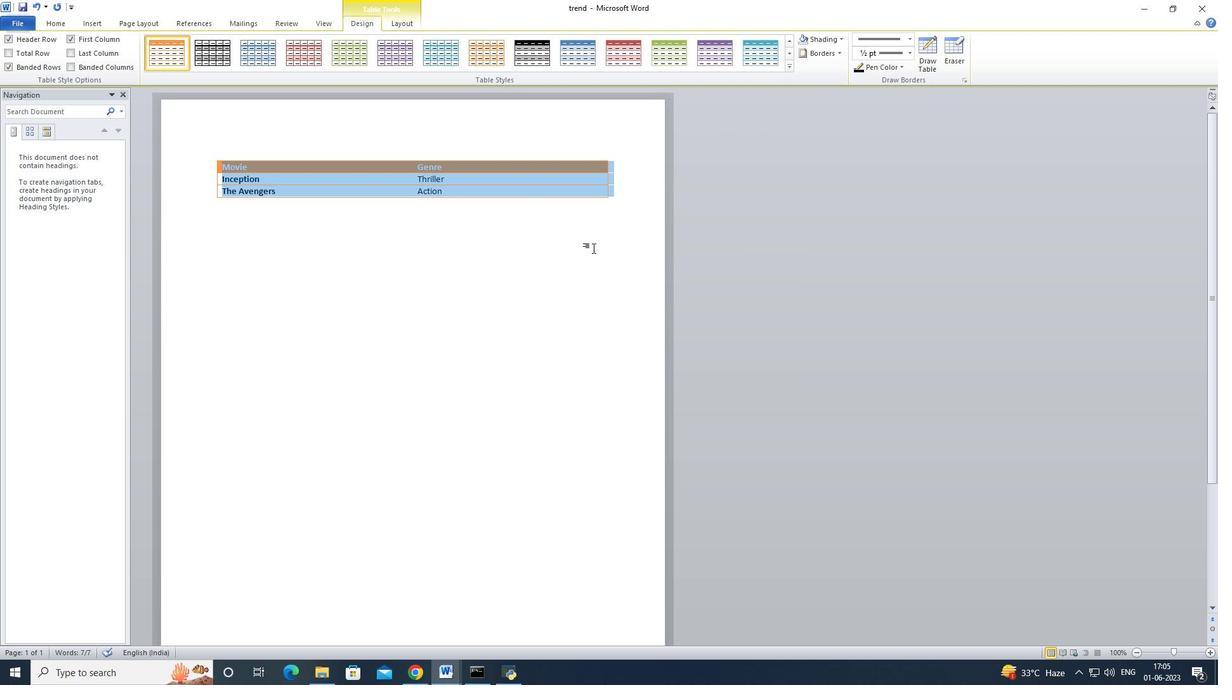 
Action: Mouse moved to (499, 276)
Screenshot: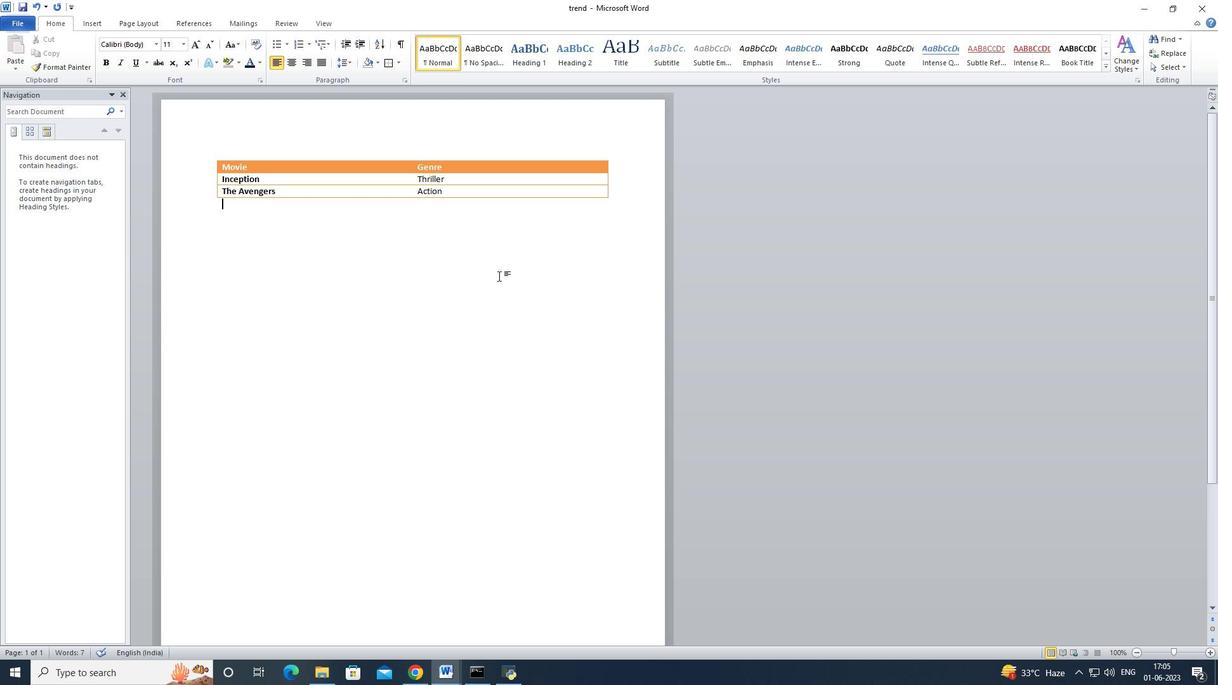 
Action: Key pressed ctrl+S
Screenshot: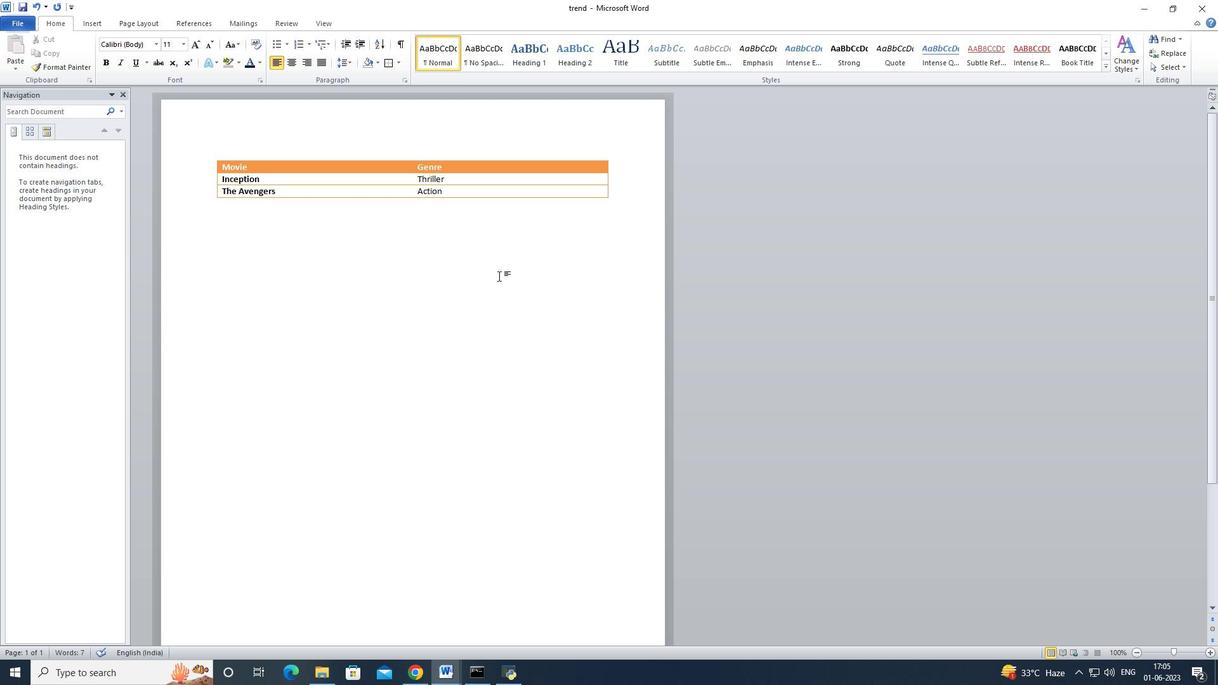 
Action: Mouse moved to (498, 276)
Screenshot: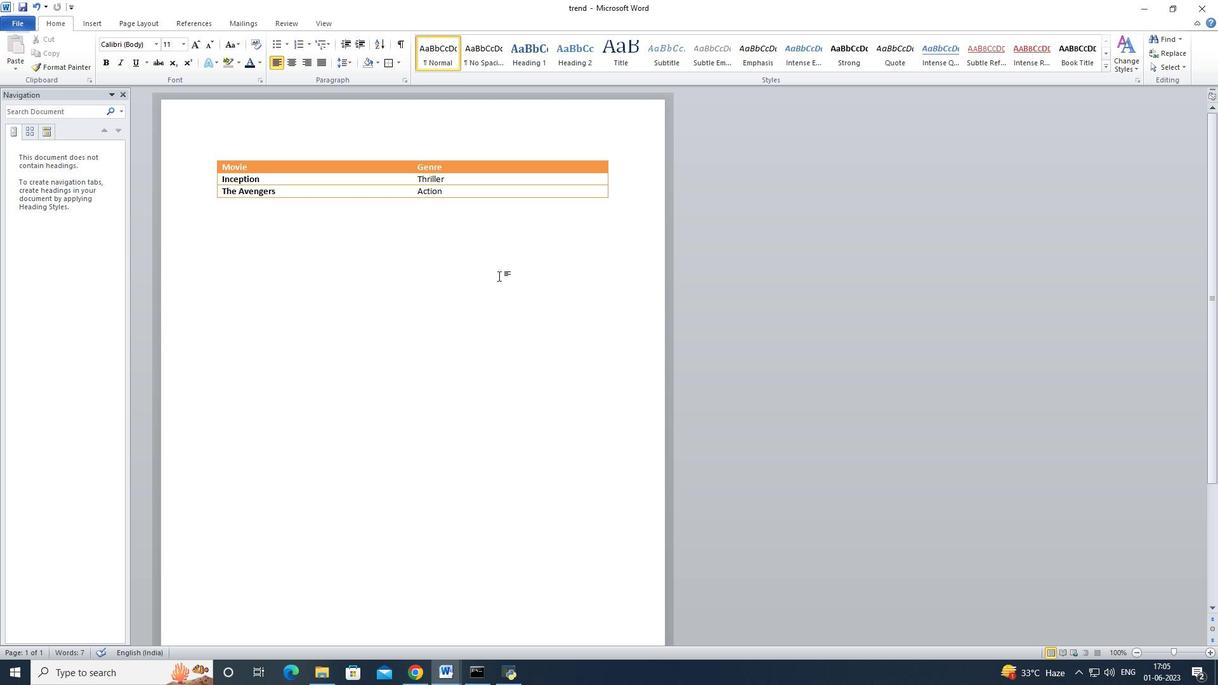 
